 Task: Find a flat in Tarlac City, Philippines, for 3 guests from 12th to 15th August, with a price range of ₹12,000 to ₹16,000, 1 bedroom, and 1 bathroom.
Action: Mouse moved to (396, 82)
Screenshot: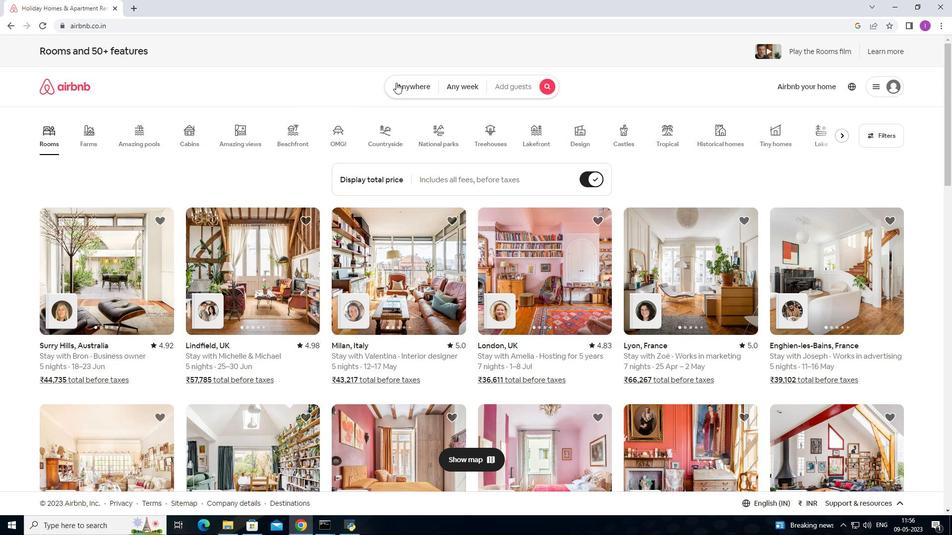 
Action: Mouse pressed left at (396, 82)
Screenshot: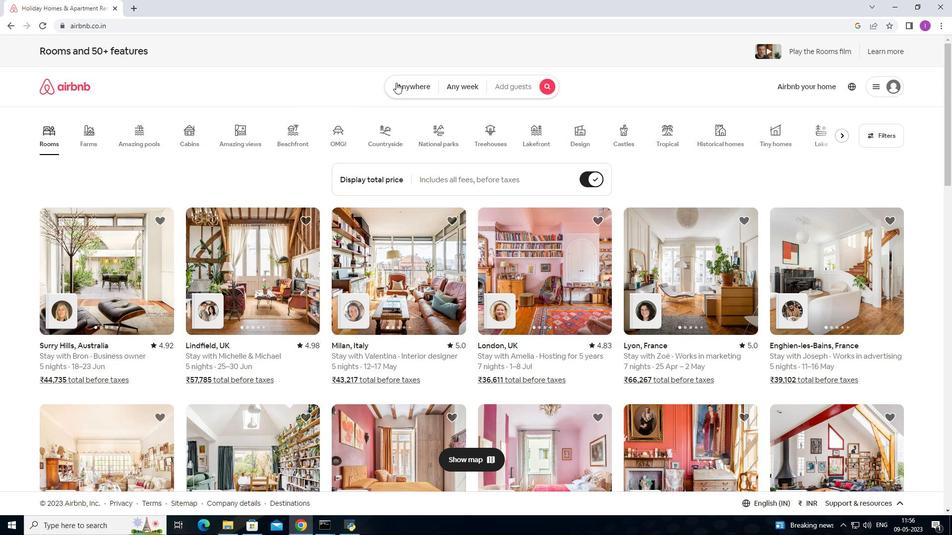 
Action: Mouse moved to (290, 124)
Screenshot: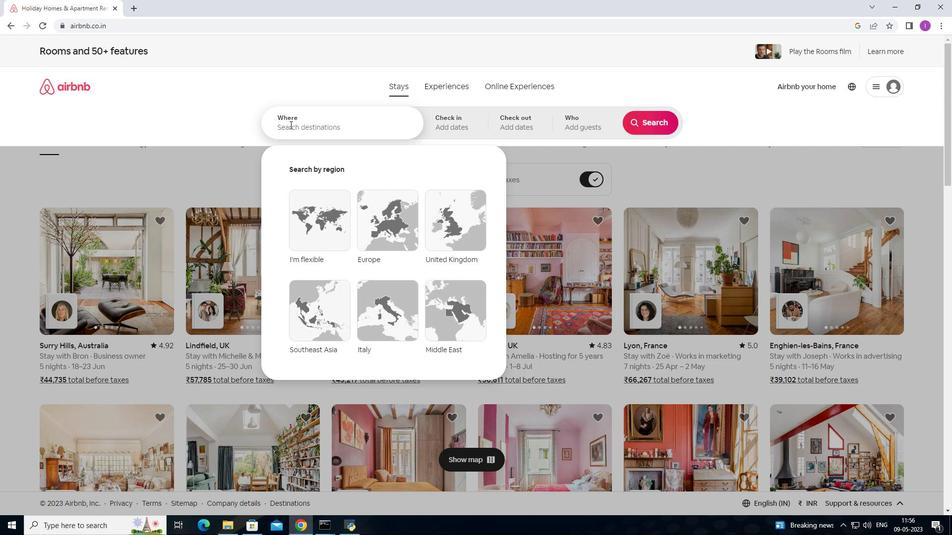 
Action: Mouse pressed left at (290, 124)
Screenshot: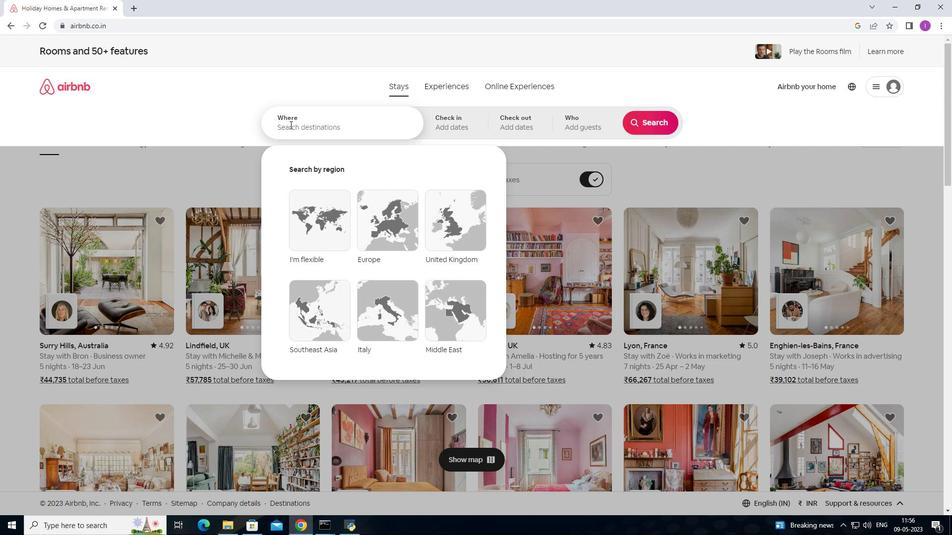 
Action: Mouse moved to (359, 131)
Screenshot: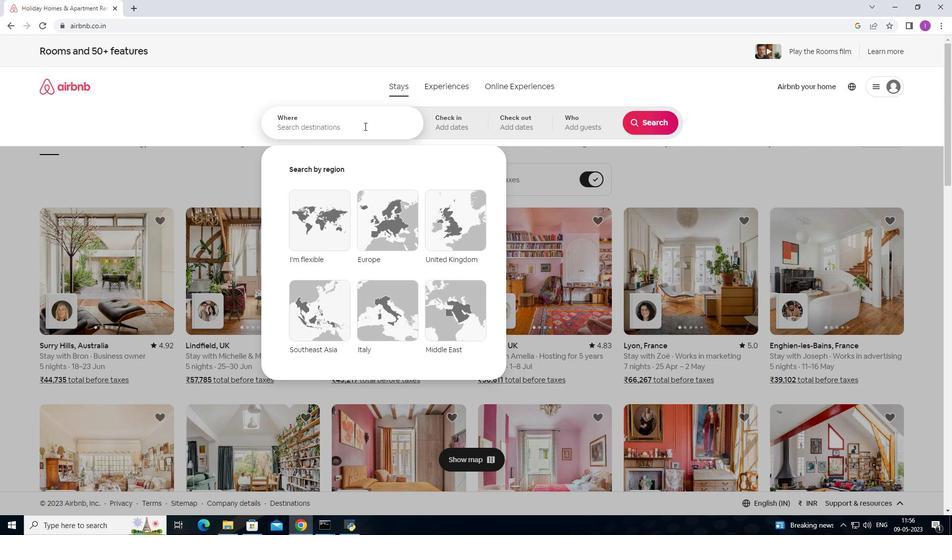 
Action: Key pressed <Key.shift><Key.shift>Tarlac,<Key.backspace><Key.space>city,<Key.shift><Key.shift><Key.shift><Key.shift><Key.shift><Key.shift><Key.shift><Key.shift><Key.shift><Key.shift><Key.shift><Key.shift><Key.shift><Key.shift><Key.shift><Key.shift><Key.shift><Key.shift><Key.shift><Key.shift><Key.shift><Key.shift><Key.shift>Philippines
Screenshot: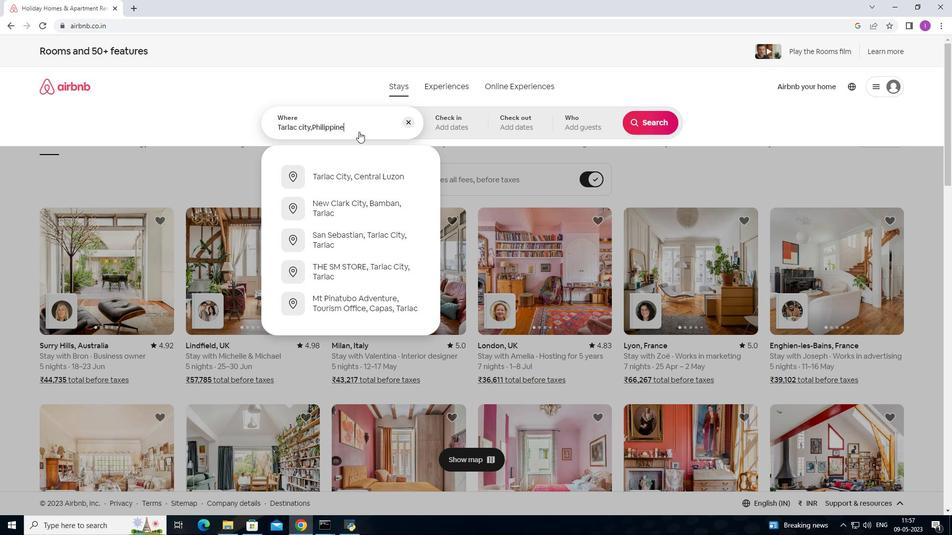 
Action: Mouse moved to (443, 125)
Screenshot: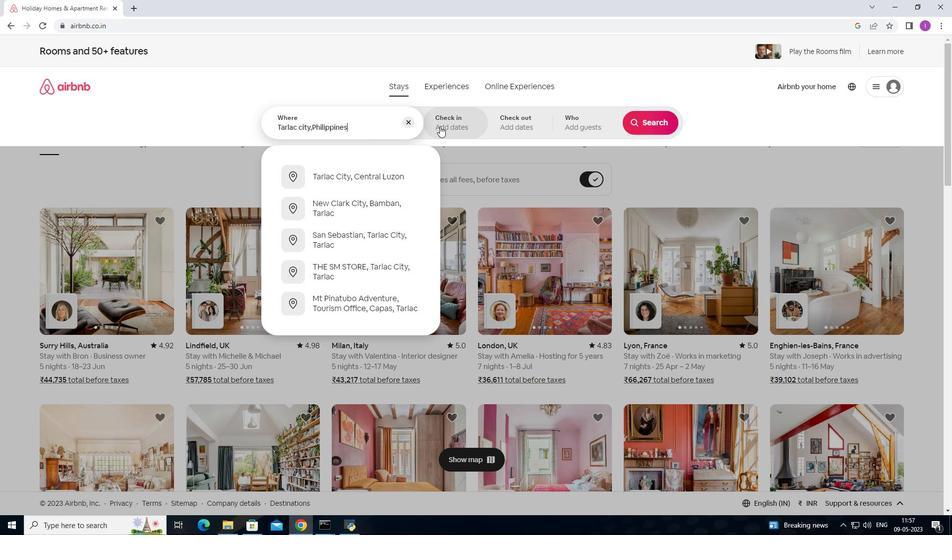 
Action: Mouse pressed left at (443, 125)
Screenshot: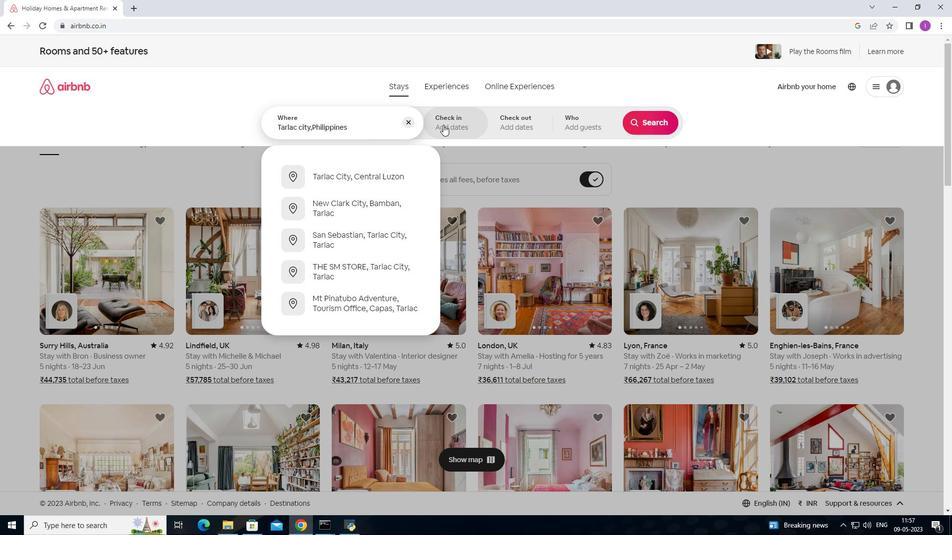 
Action: Mouse moved to (649, 203)
Screenshot: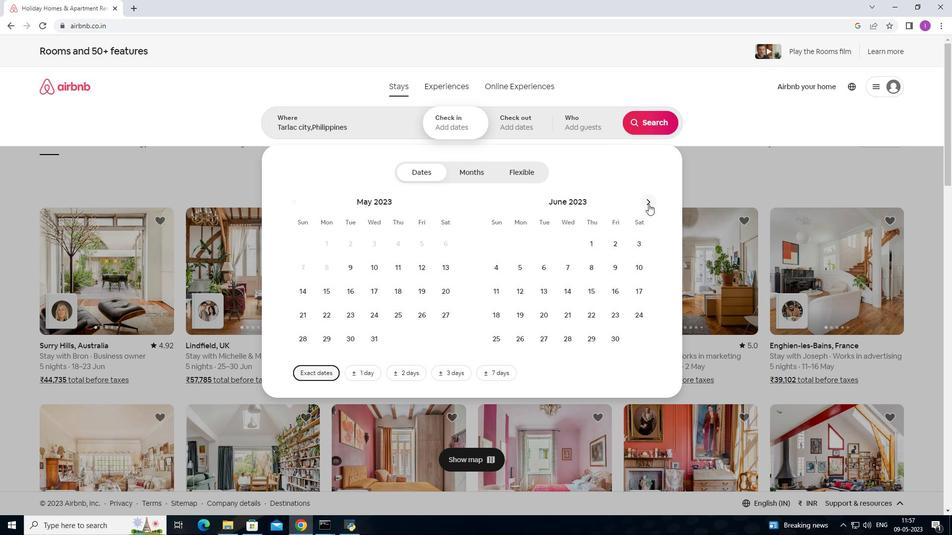 
Action: Mouse pressed left at (649, 203)
Screenshot: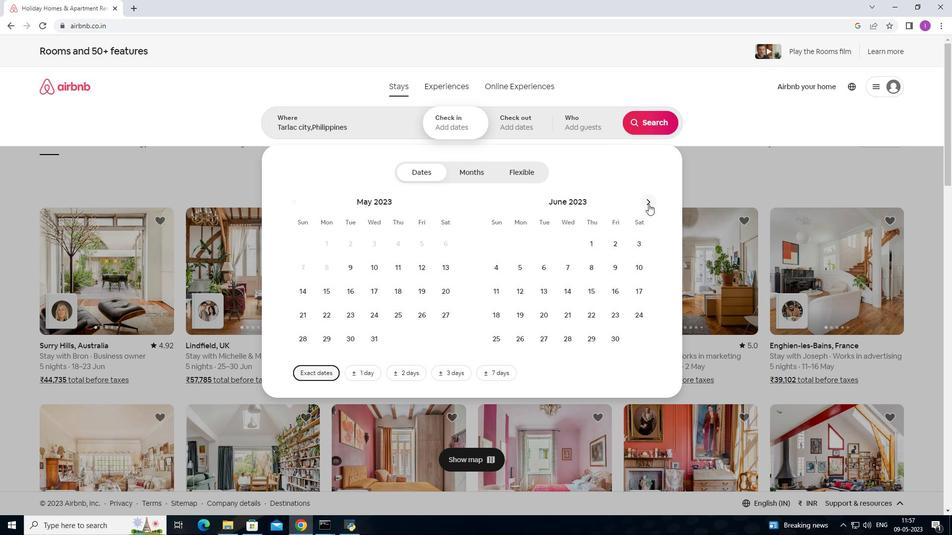 
Action: Mouse moved to (649, 202)
Screenshot: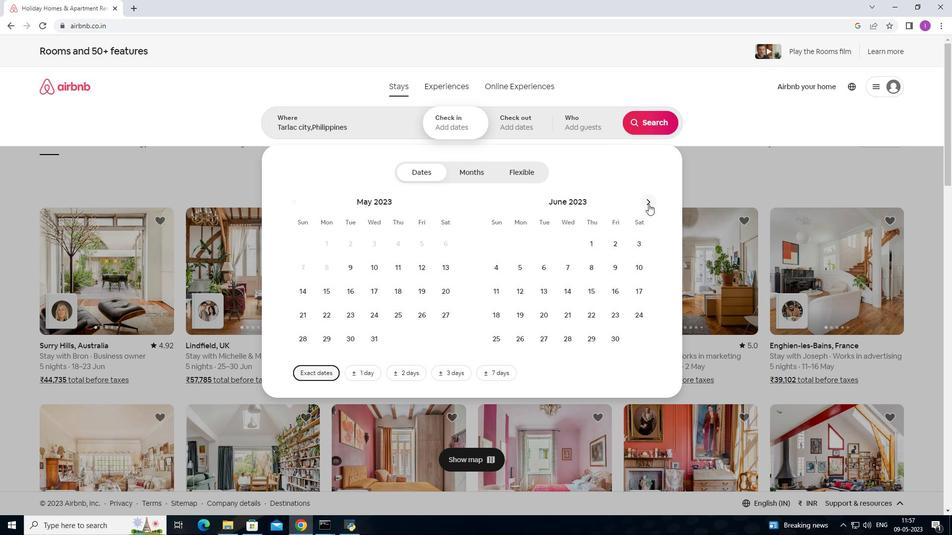 
Action: Mouse pressed left at (649, 202)
Screenshot: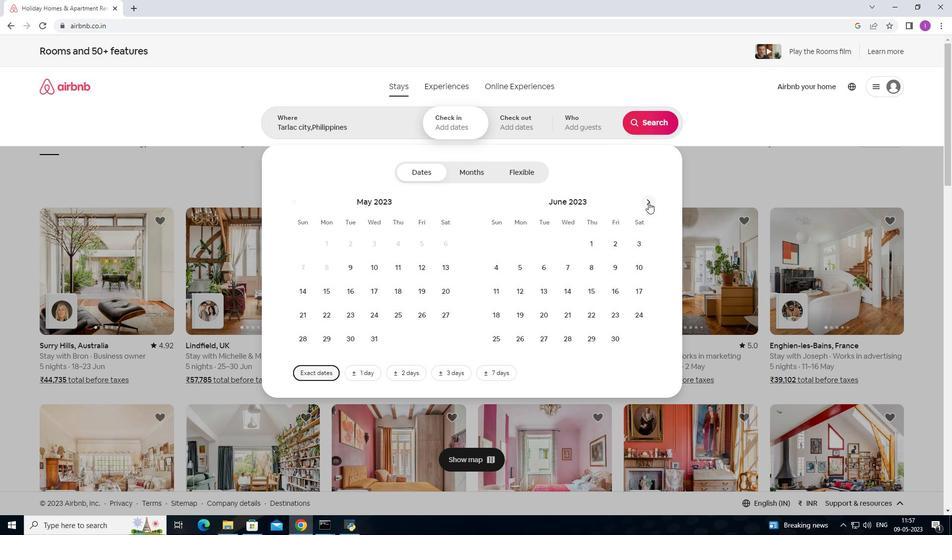 
Action: Mouse moved to (638, 264)
Screenshot: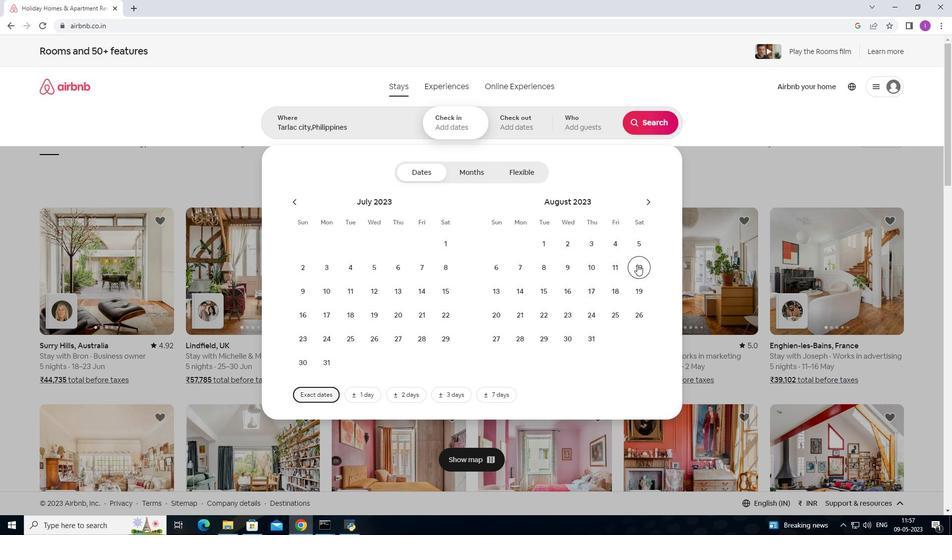 
Action: Mouse pressed left at (638, 264)
Screenshot: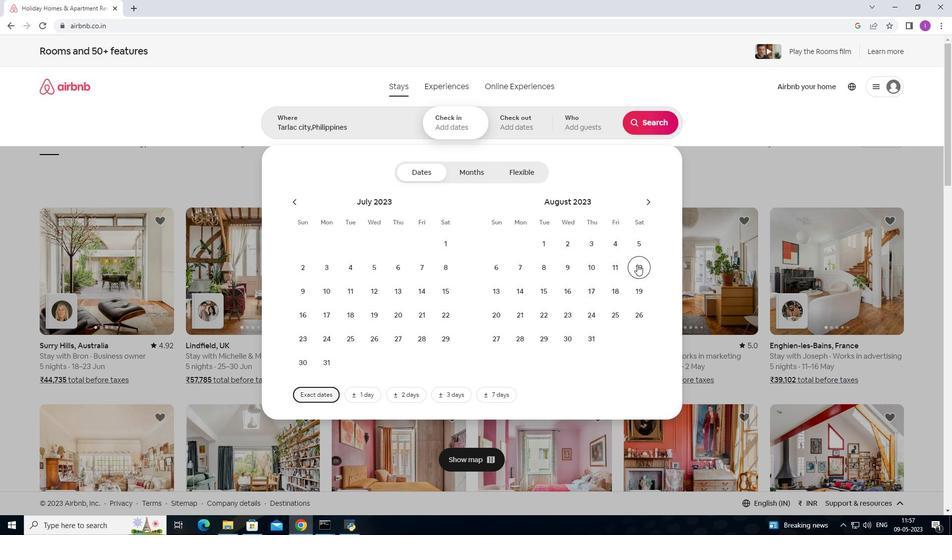 
Action: Mouse moved to (551, 293)
Screenshot: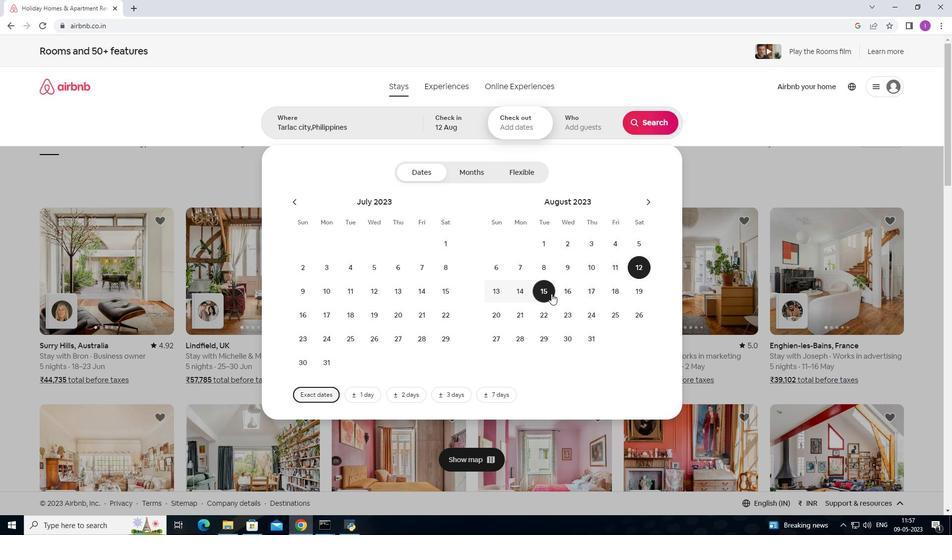 
Action: Mouse pressed left at (551, 293)
Screenshot: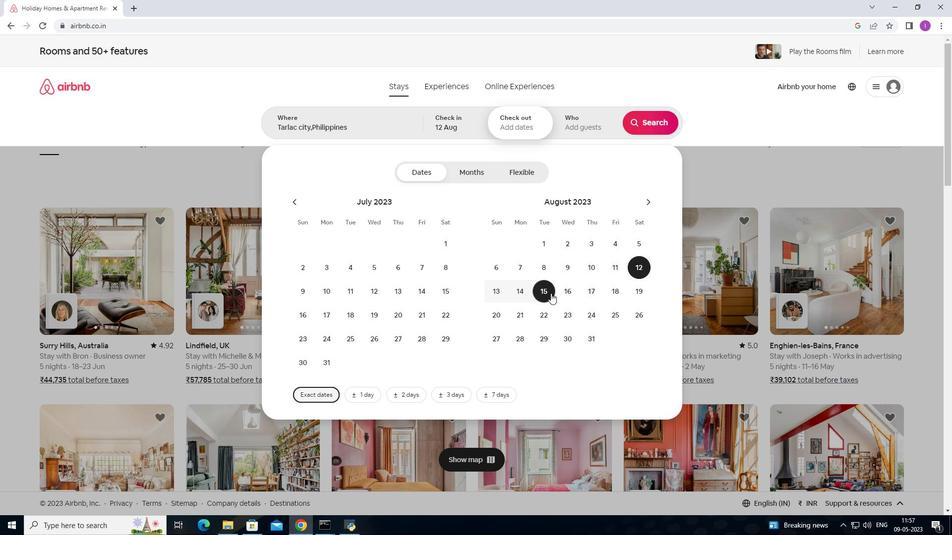 
Action: Mouse moved to (584, 130)
Screenshot: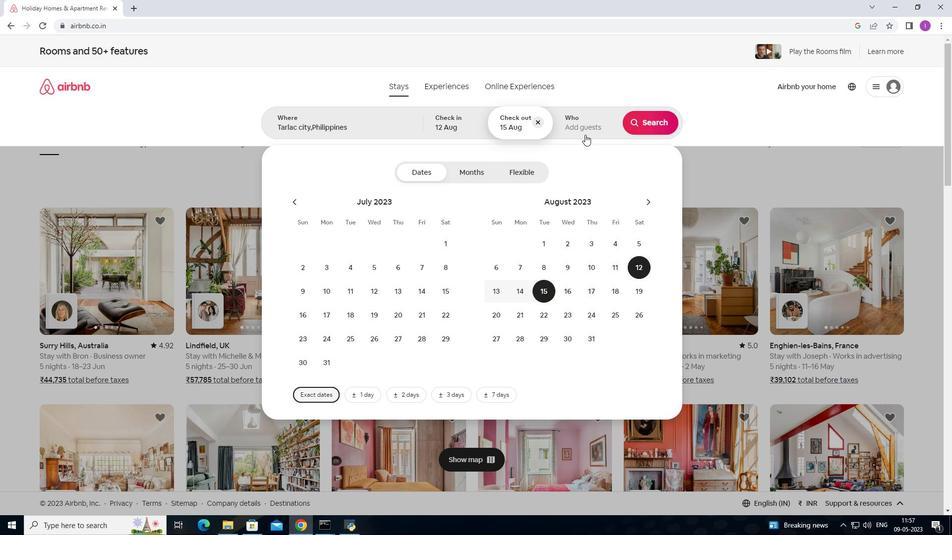 
Action: Mouse pressed left at (584, 130)
Screenshot: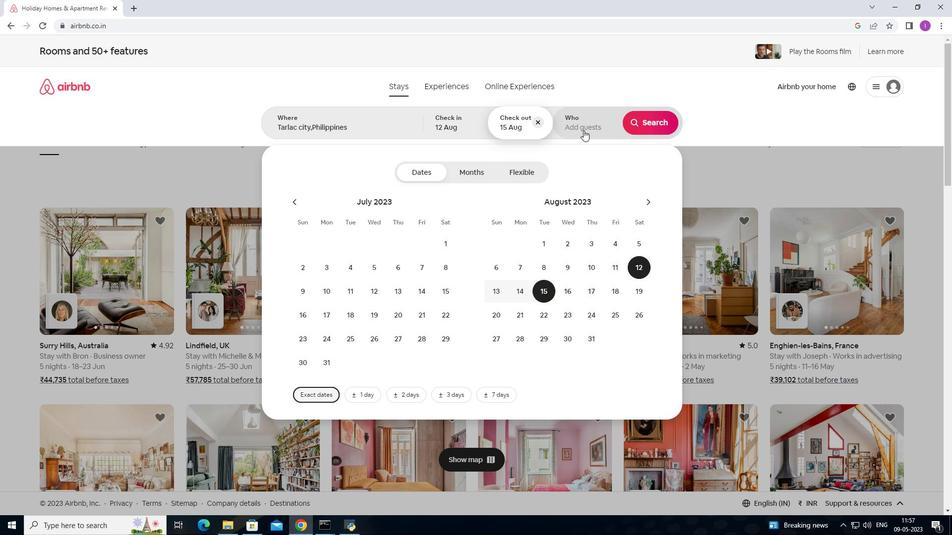 
Action: Mouse moved to (655, 177)
Screenshot: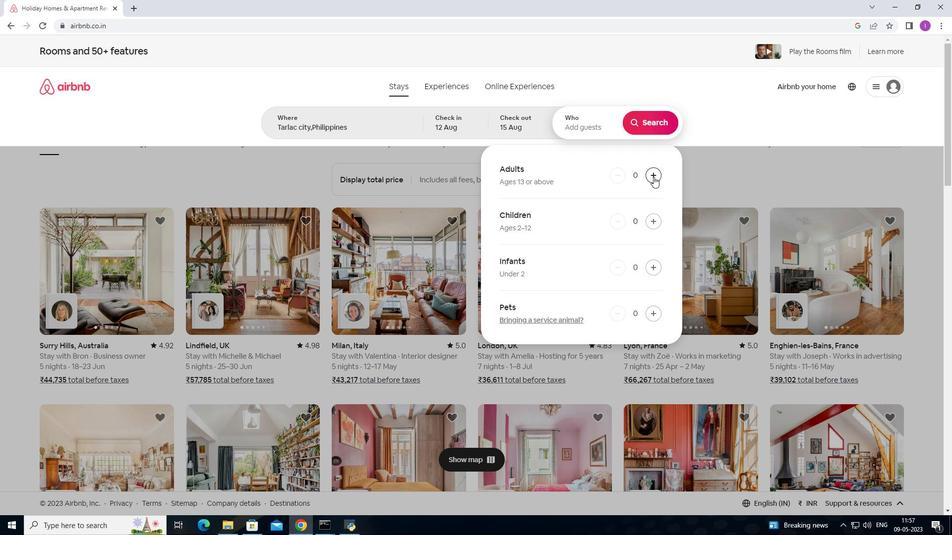 
Action: Mouse pressed left at (655, 177)
Screenshot: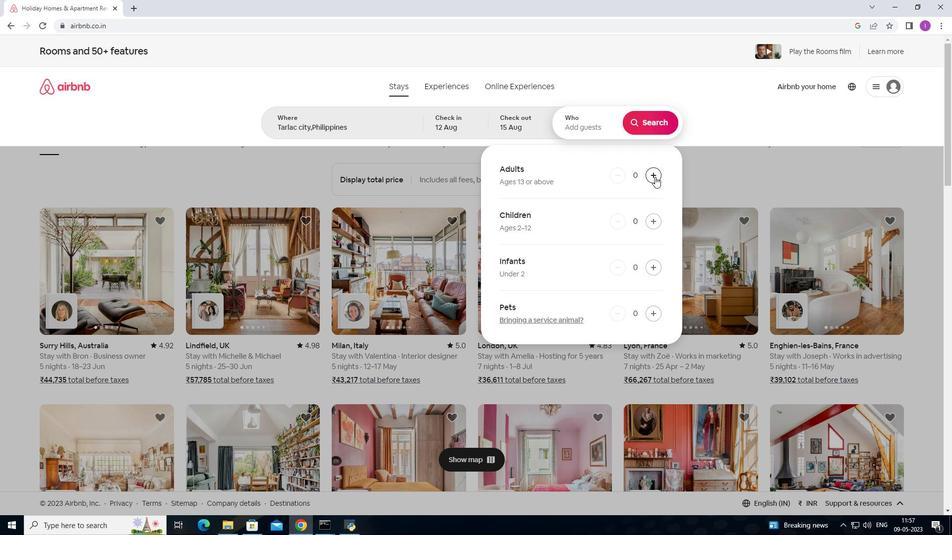 
Action: Mouse pressed left at (655, 177)
Screenshot: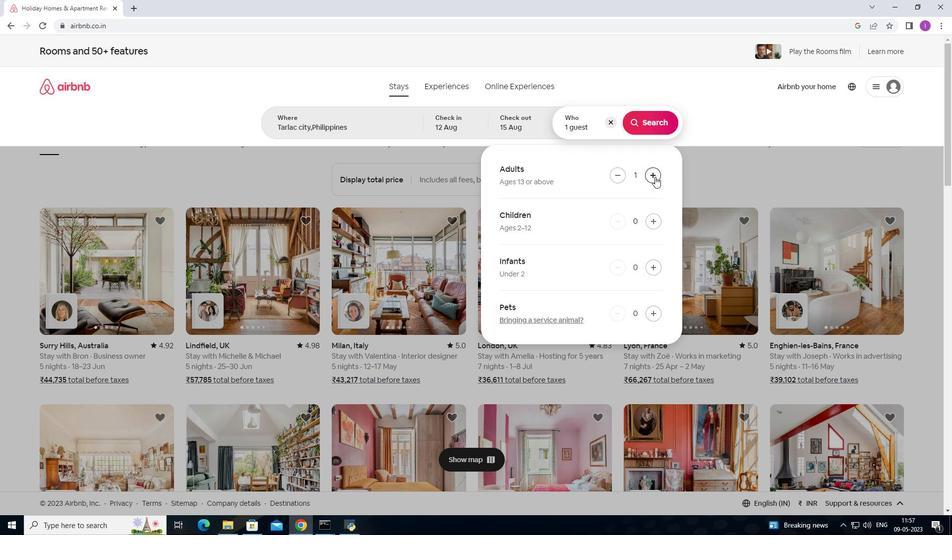 
Action: Mouse pressed left at (655, 177)
Screenshot: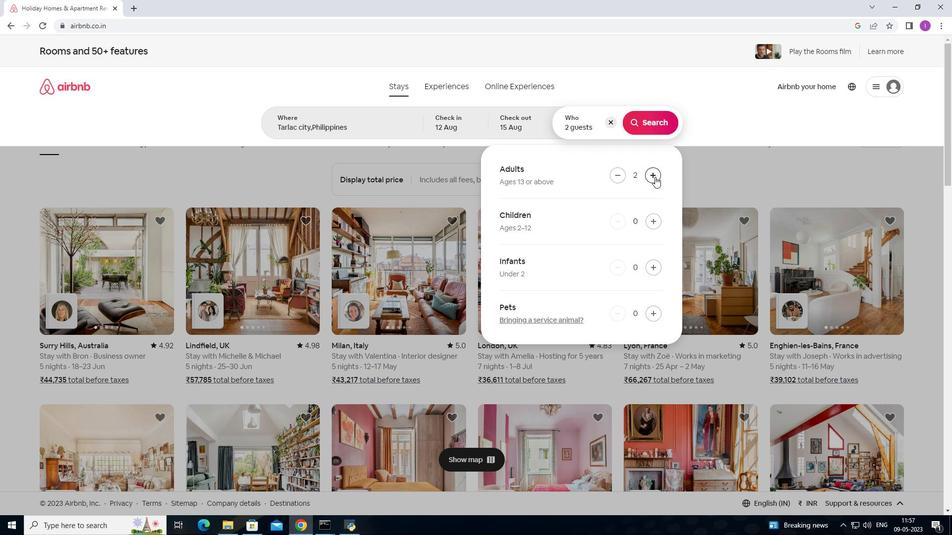 
Action: Mouse moved to (651, 126)
Screenshot: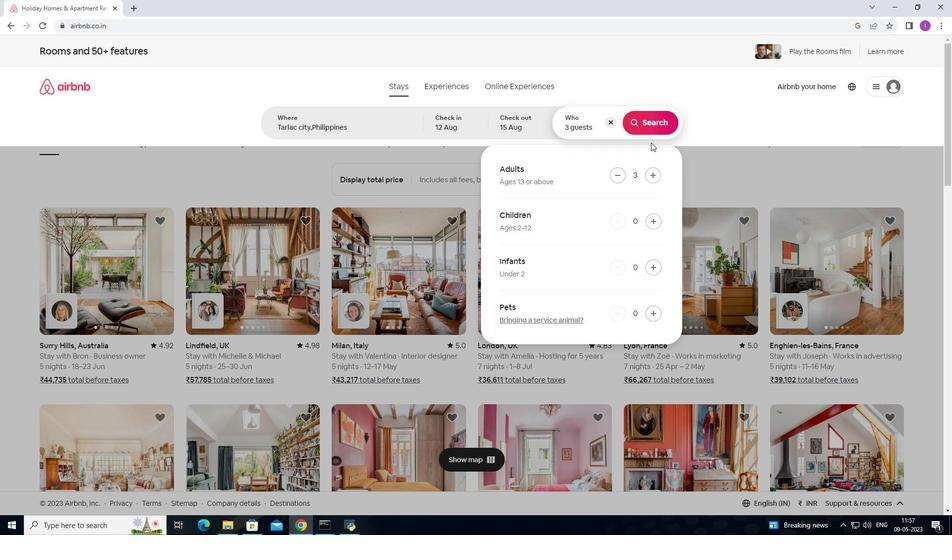 
Action: Mouse pressed left at (651, 126)
Screenshot: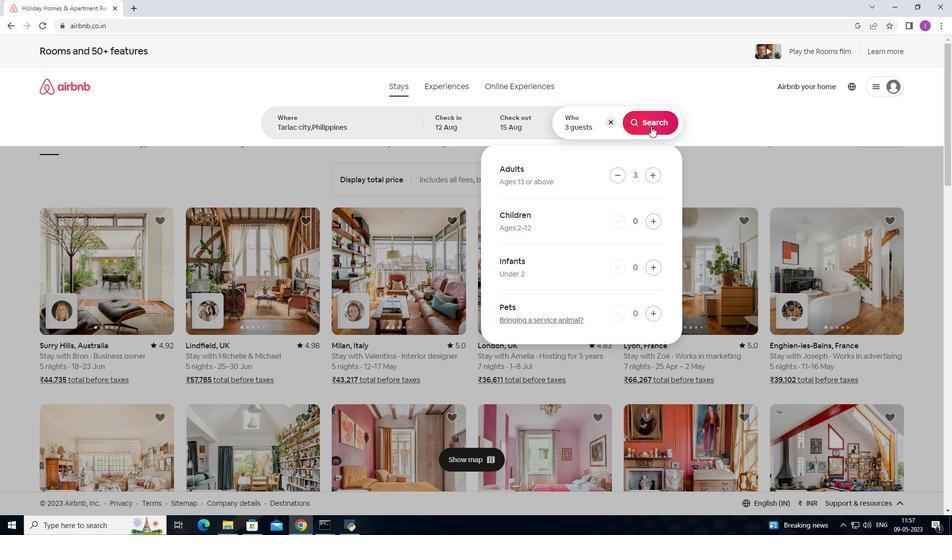 
Action: Mouse moved to (928, 96)
Screenshot: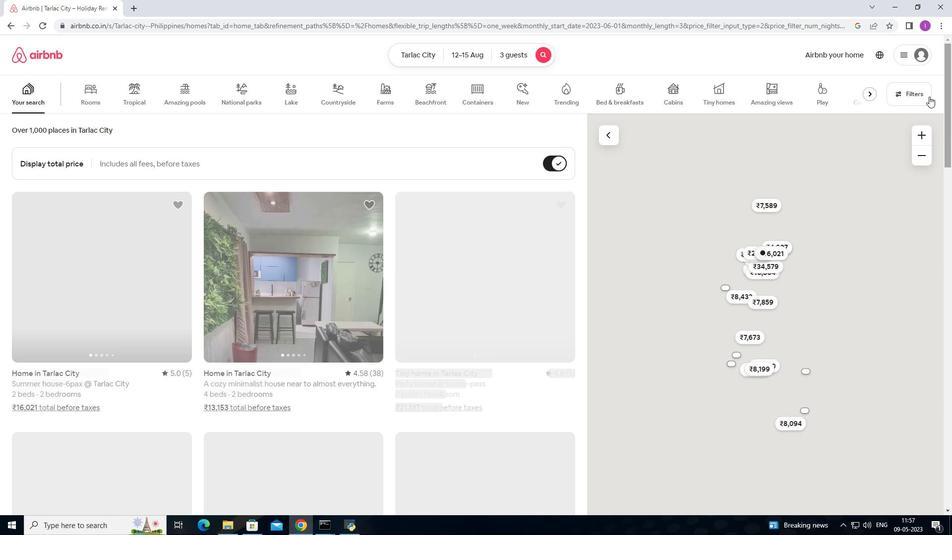 
Action: Mouse pressed left at (928, 96)
Screenshot: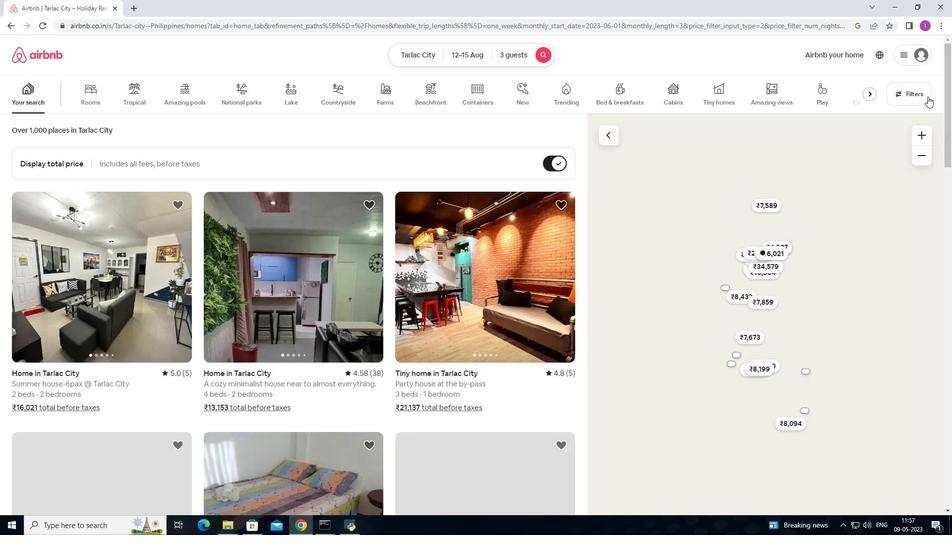 
Action: Mouse moved to (346, 336)
Screenshot: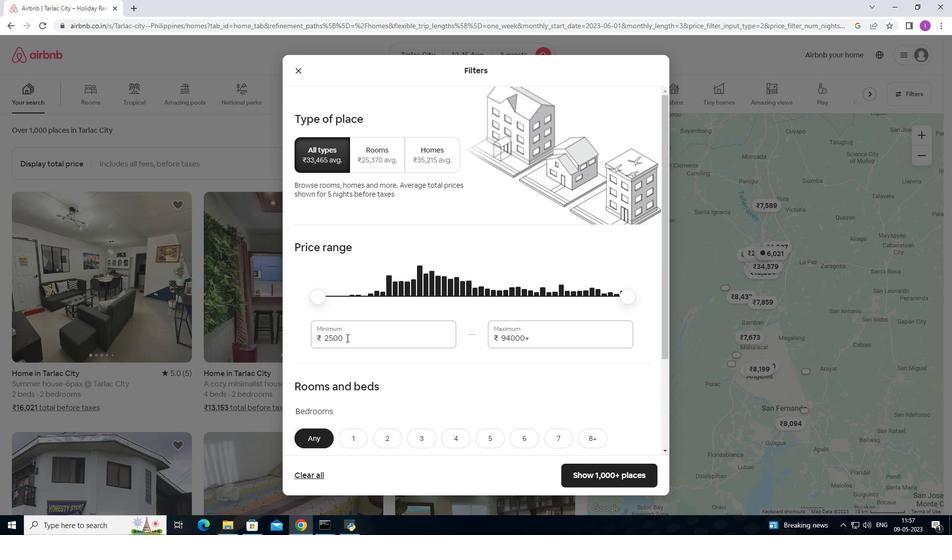 
Action: Mouse pressed left at (346, 336)
Screenshot: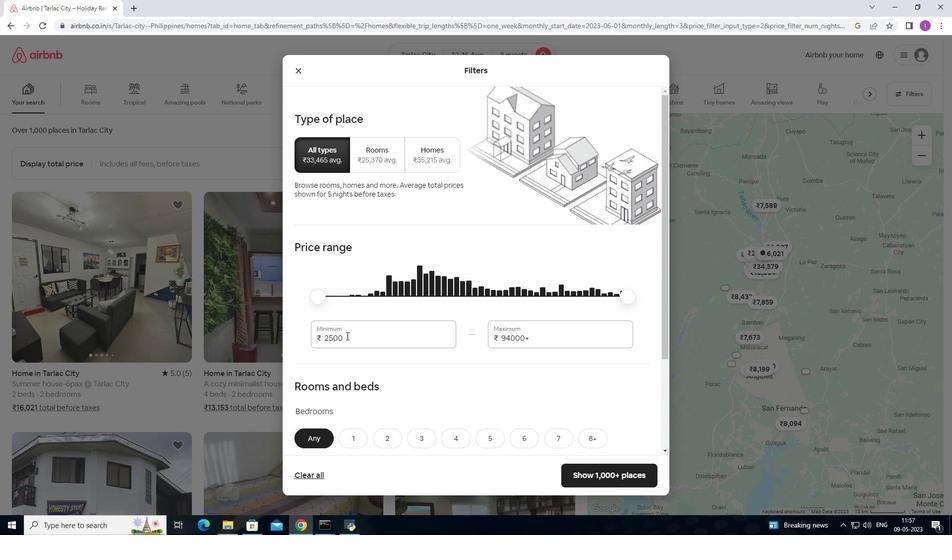 
Action: Mouse moved to (311, 349)
Screenshot: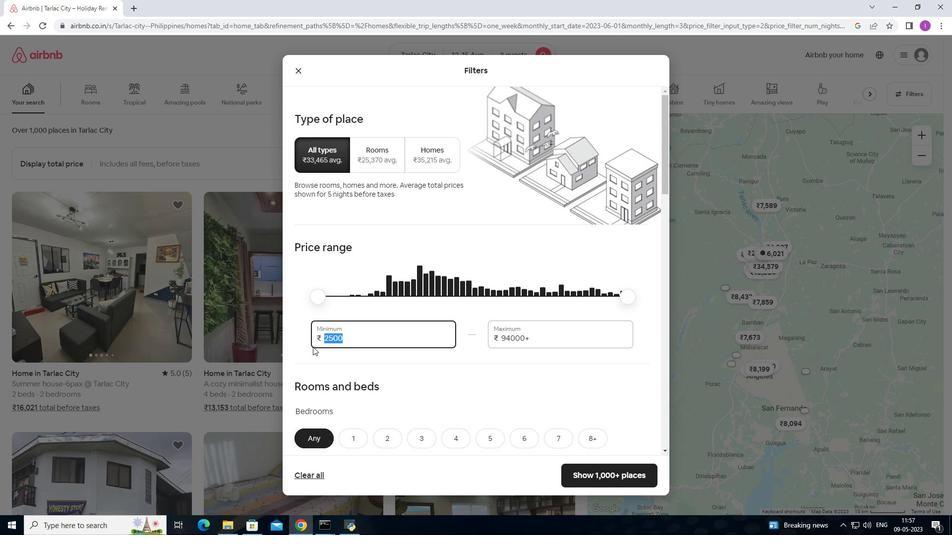
Action: Key pressed 120
Screenshot: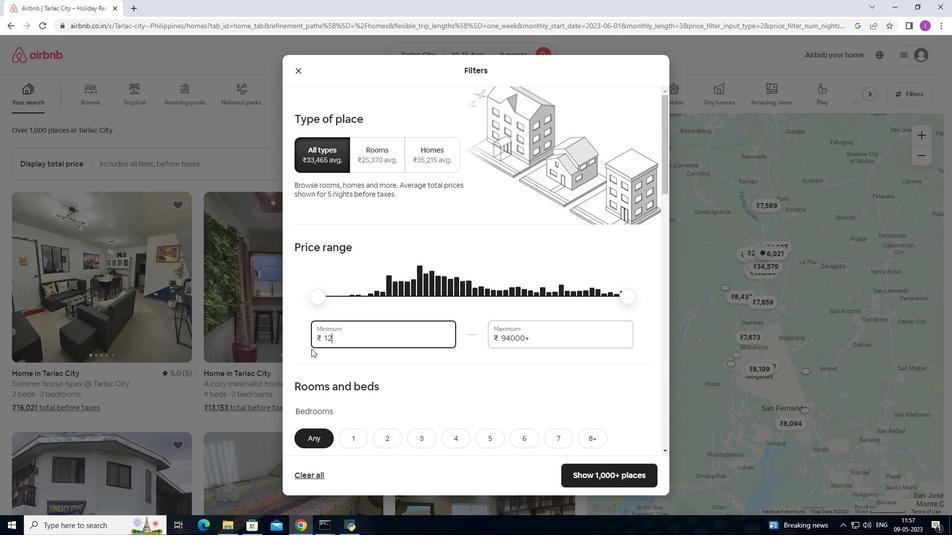 
Action: Mouse moved to (311, 349)
Screenshot: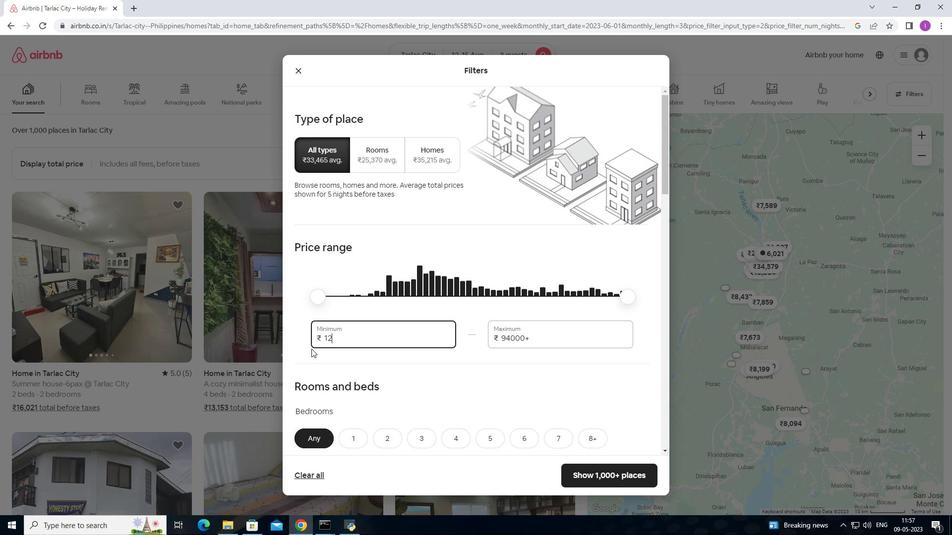 
Action: Key pressed 00
Screenshot: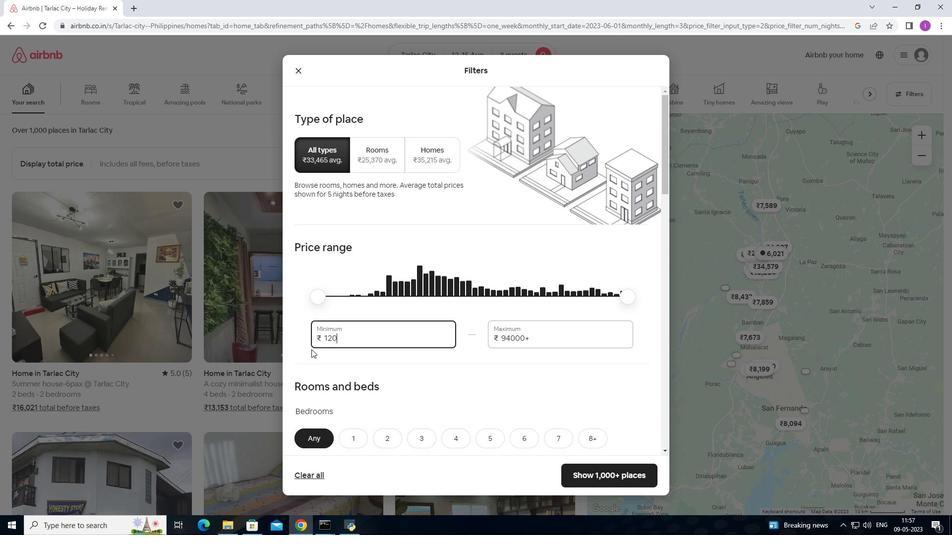 
Action: Mouse moved to (551, 333)
Screenshot: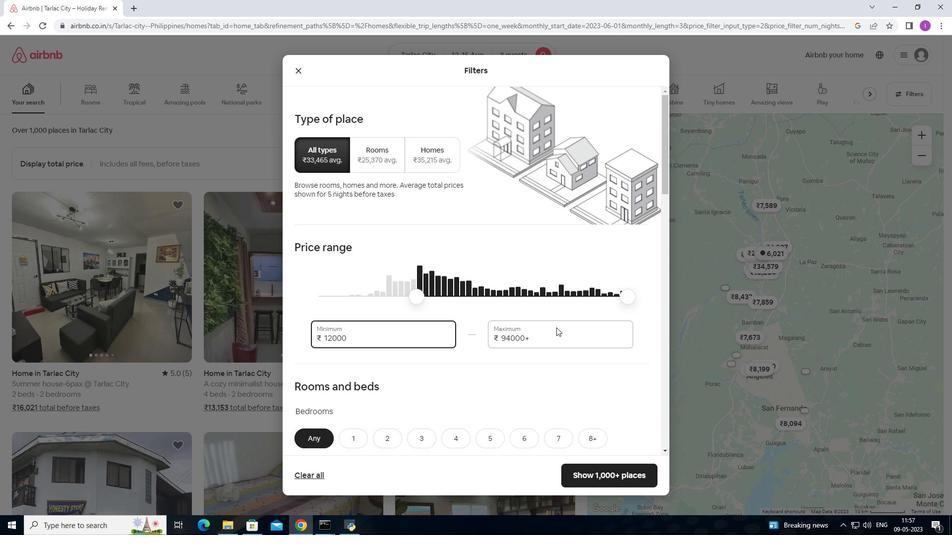 
Action: Mouse pressed left at (551, 333)
Screenshot: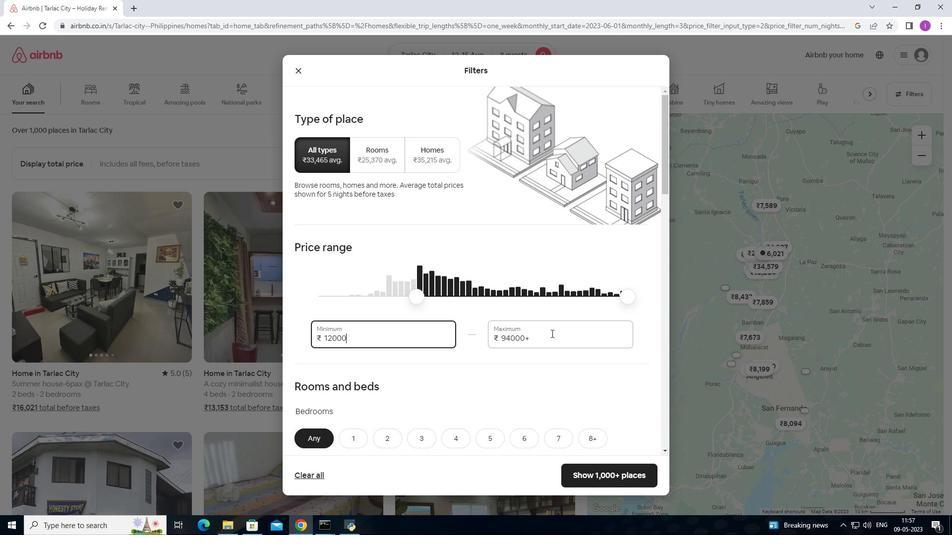 
Action: Mouse moved to (490, 341)
Screenshot: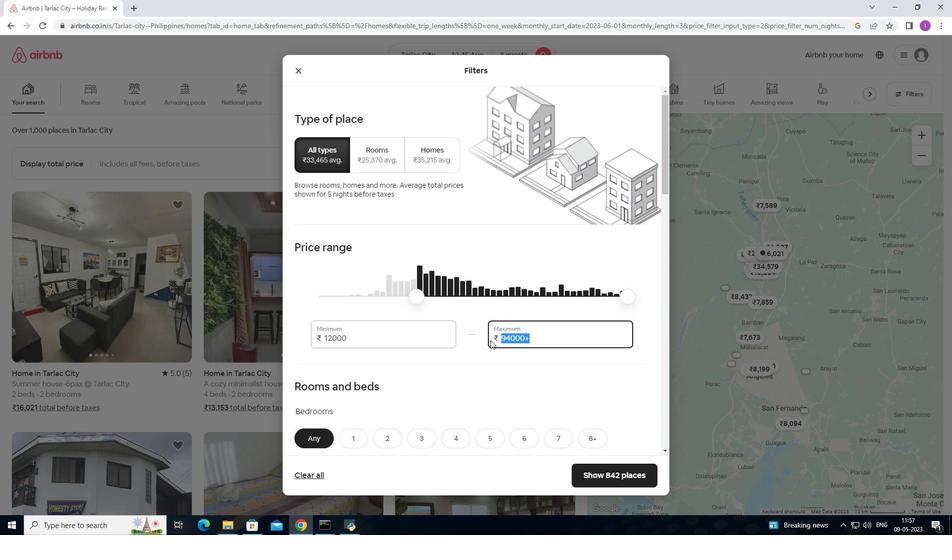 
Action: Key pressed 1
Screenshot: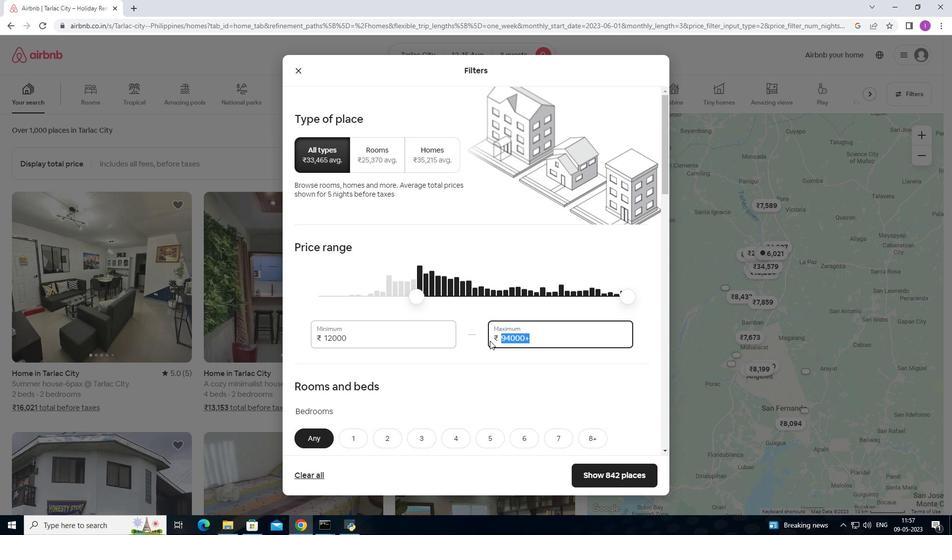 
Action: Mouse moved to (490, 341)
Screenshot: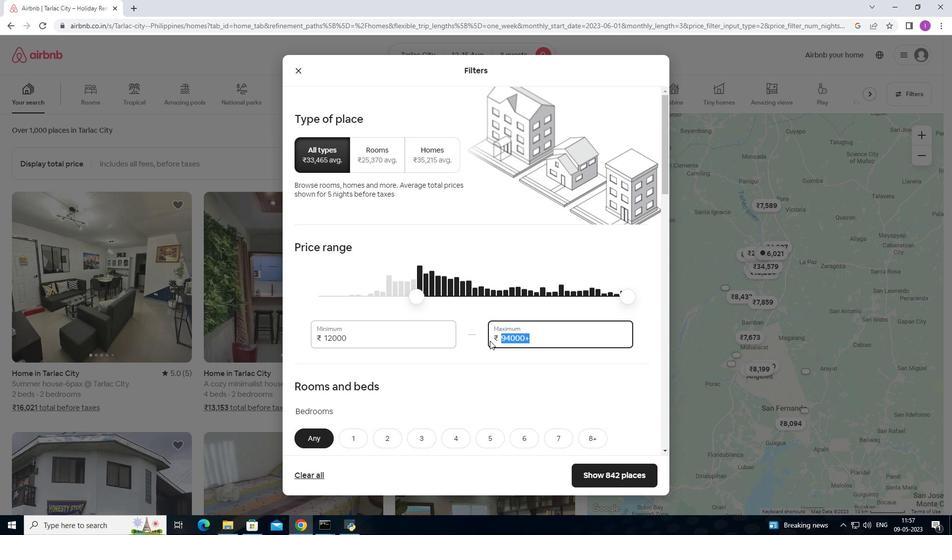 
Action: Key pressed 6
Screenshot: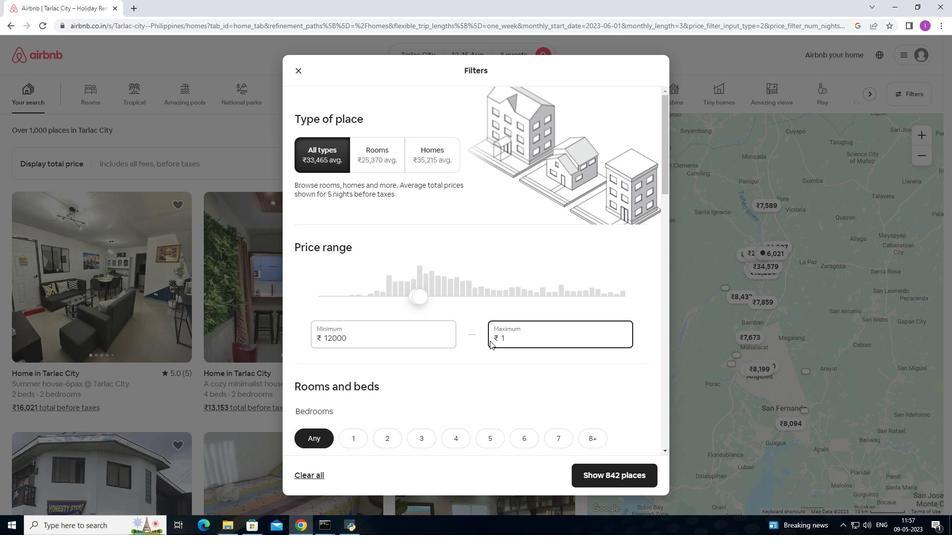 
Action: Mouse moved to (489, 340)
Screenshot: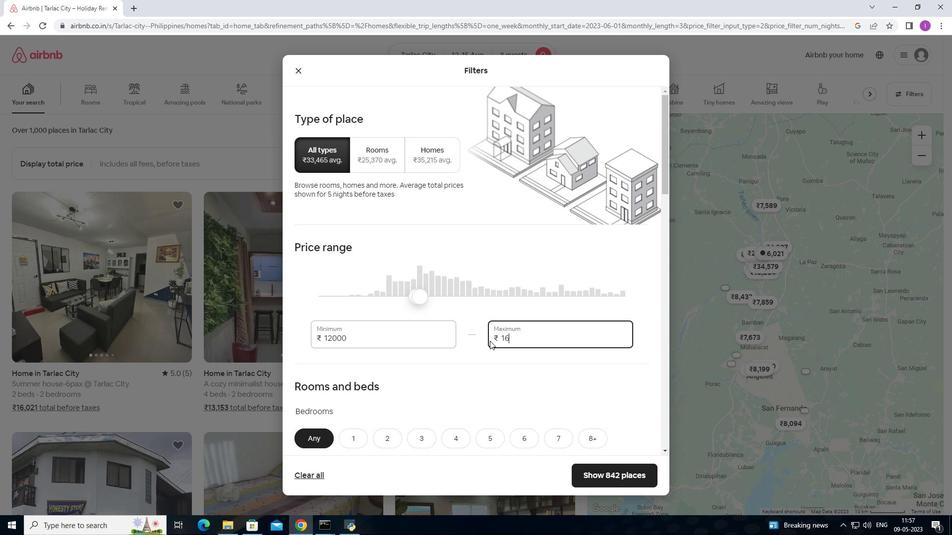 
Action: Key pressed 000
Screenshot: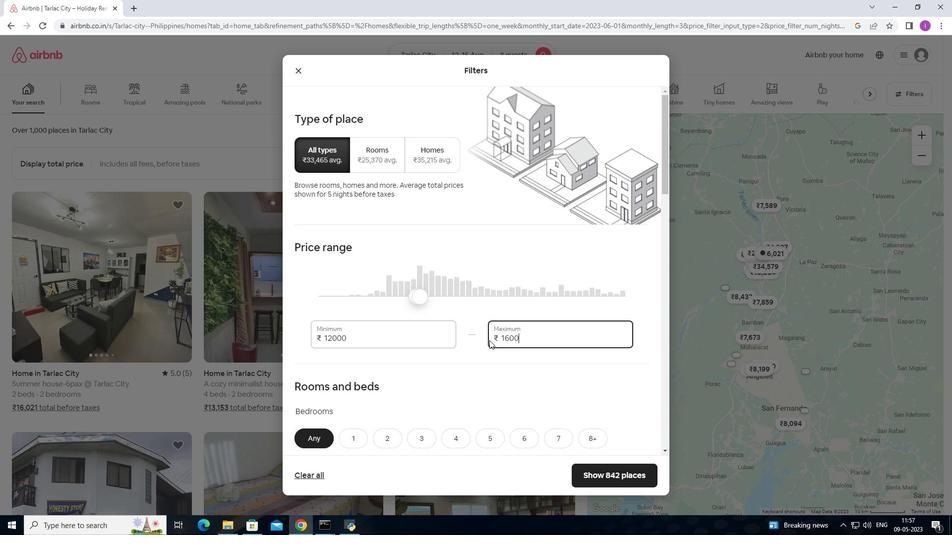 
Action: Mouse moved to (489, 338)
Screenshot: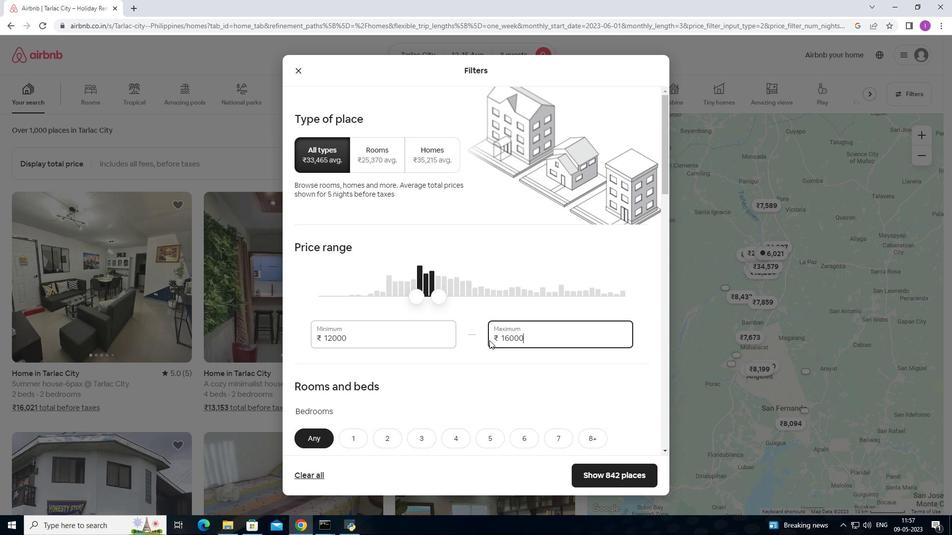
Action: Mouse scrolled (489, 337) with delta (0, 0)
Screenshot: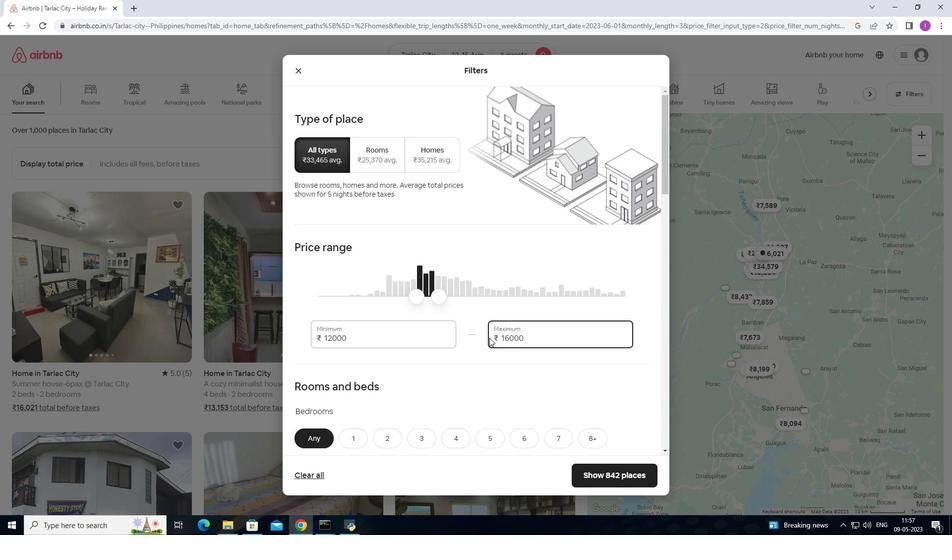 
Action: Mouse scrolled (489, 337) with delta (0, 0)
Screenshot: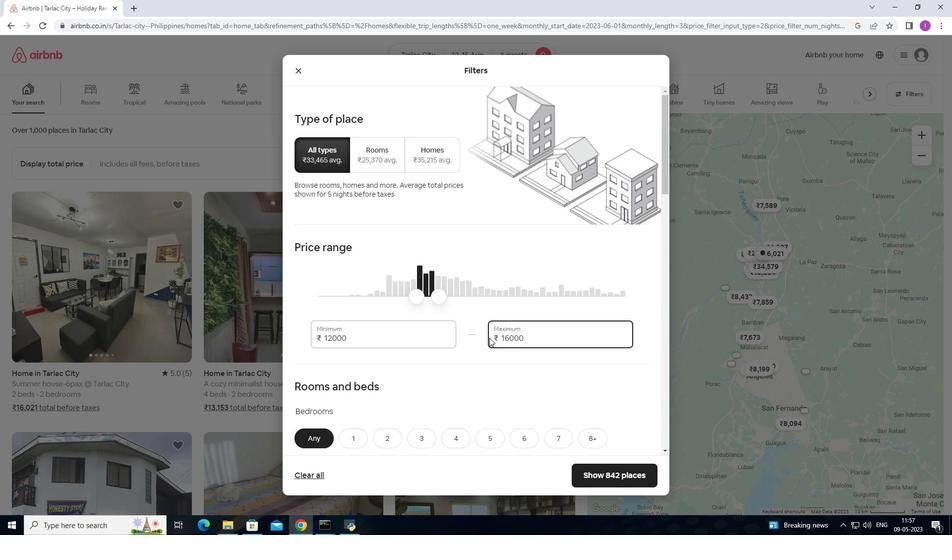 
Action: Mouse scrolled (489, 337) with delta (0, 0)
Screenshot: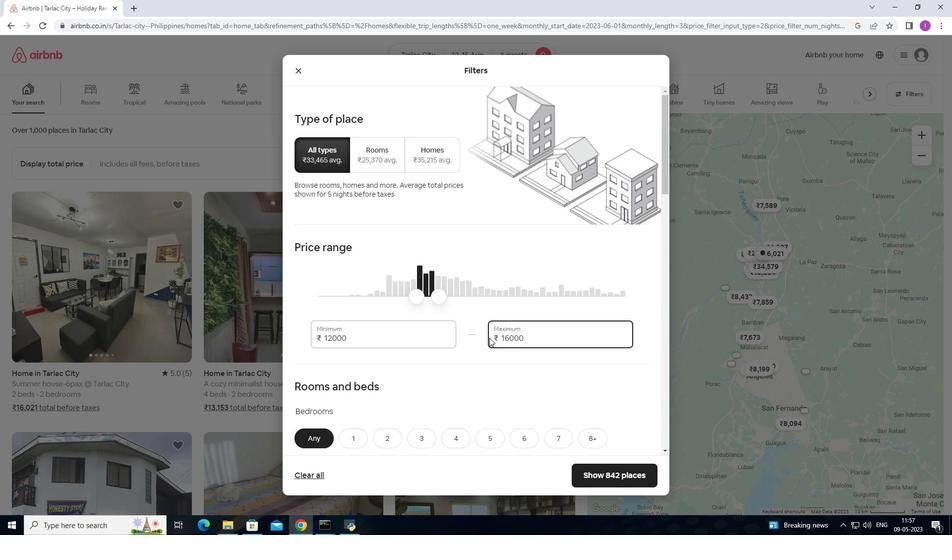 
Action: Mouse moved to (491, 330)
Screenshot: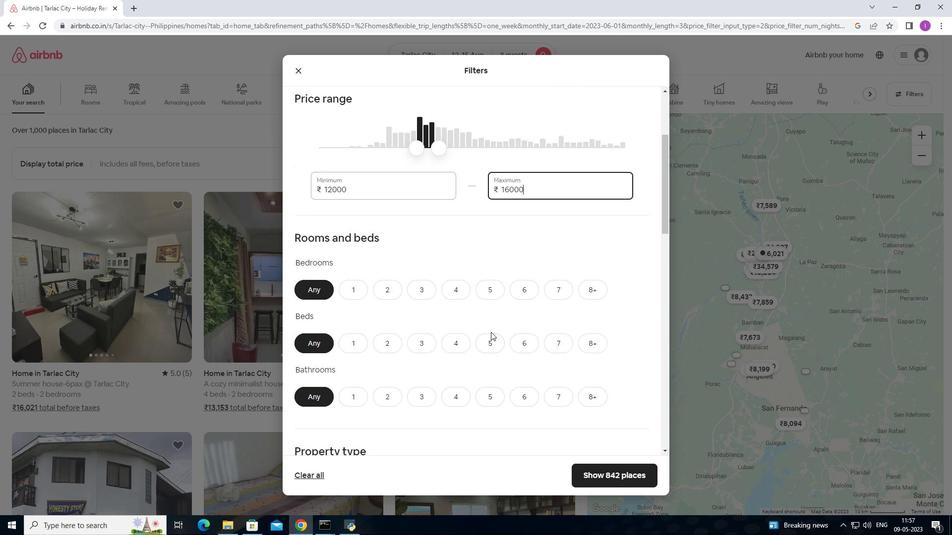 
Action: Mouse scrolled (491, 330) with delta (0, 0)
Screenshot: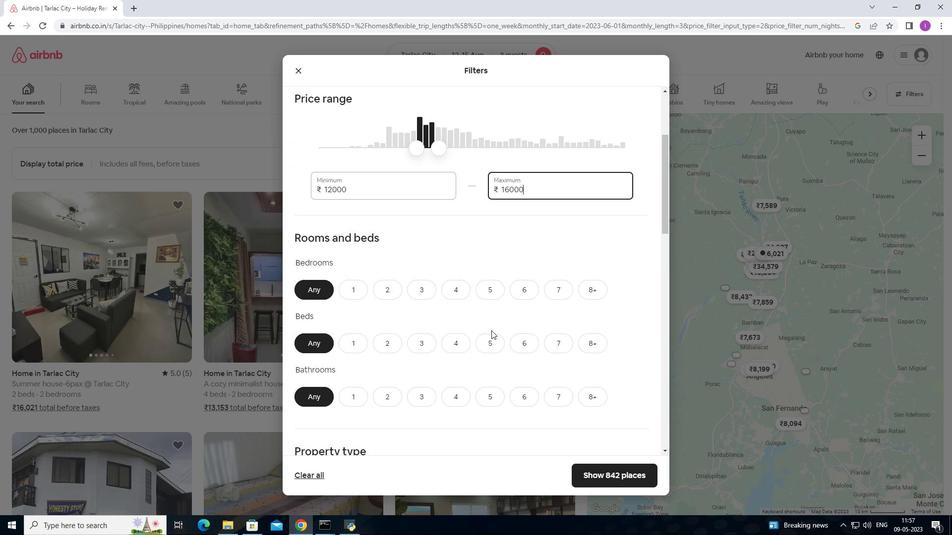 
Action: Mouse moved to (346, 248)
Screenshot: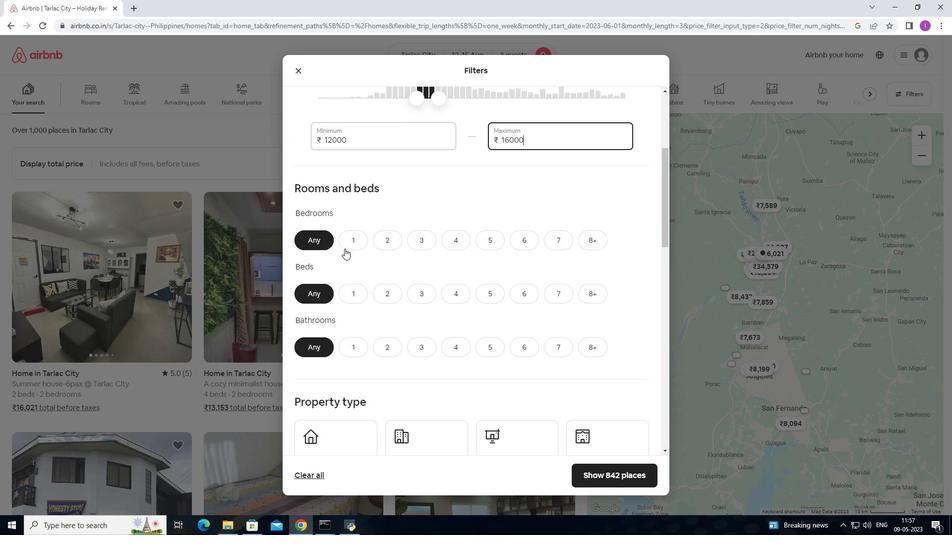 
Action: Mouse scrolled (346, 247) with delta (0, 0)
Screenshot: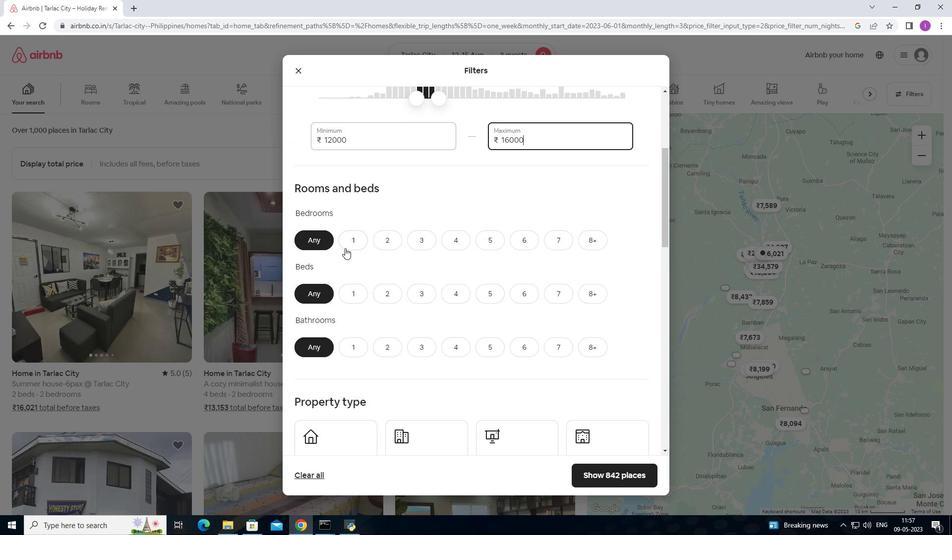 
Action: Mouse moved to (393, 196)
Screenshot: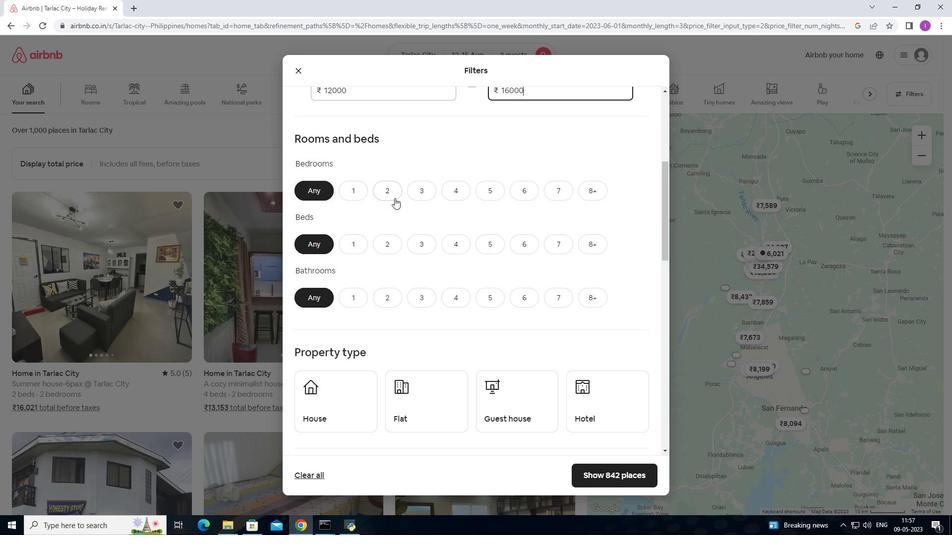 
Action: Mouse pressed left at (393, 196)
Screenshot: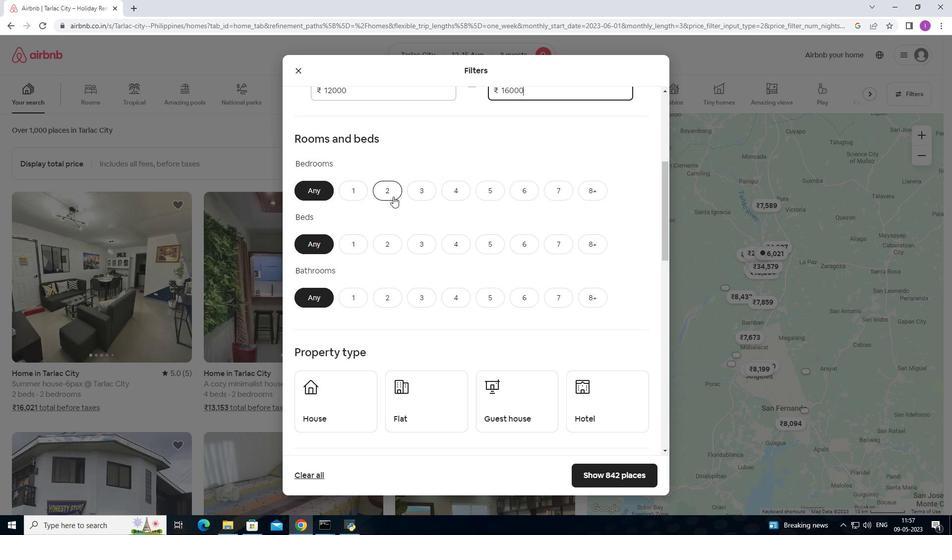 
Action: Mouse moved to (419, 240)
Screenshot: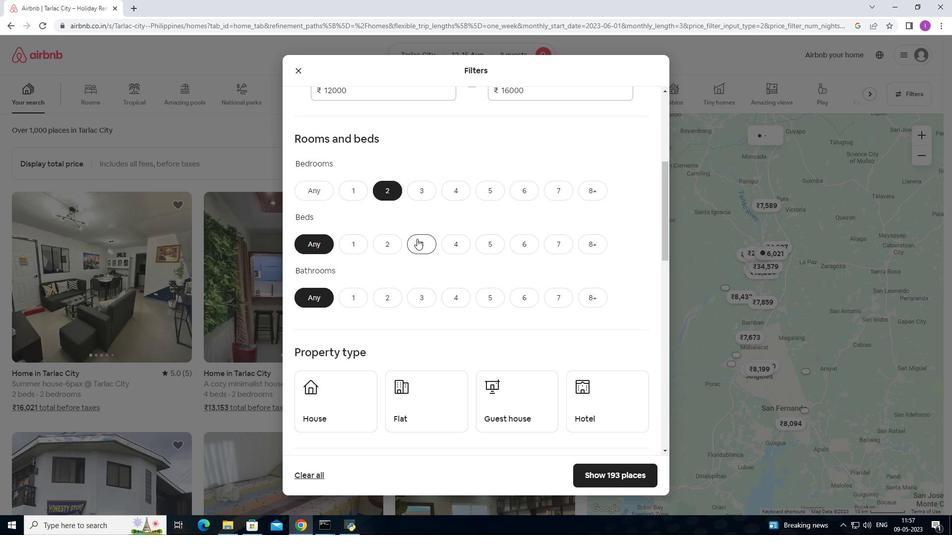 
Action: Mouse pressed left at (419, 240)
Screenshot: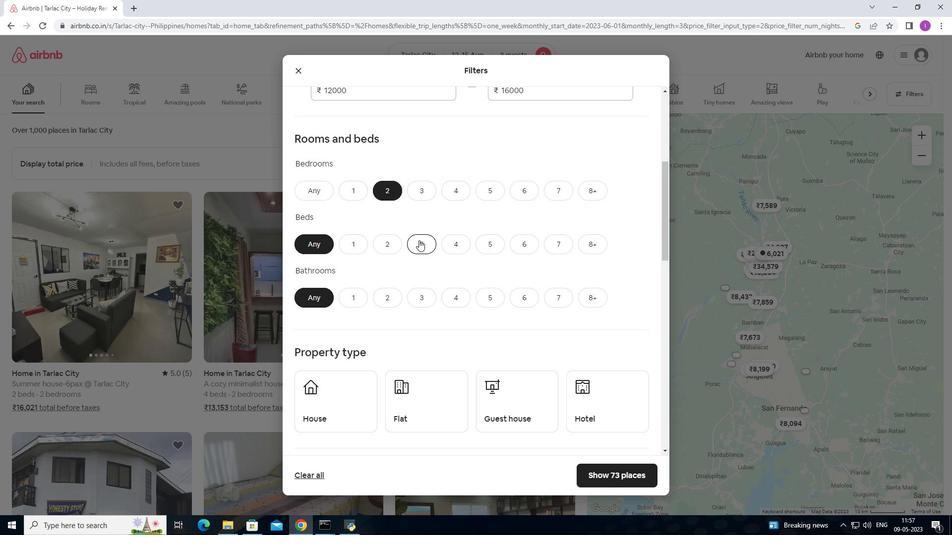 
Action: Mouse moved to (366, 288)
Screenshot: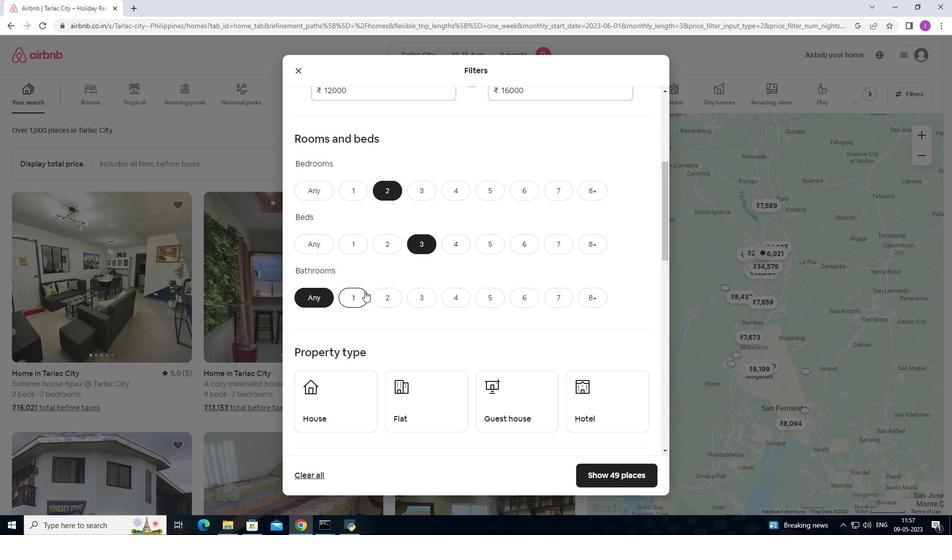 
Action: Mouse scrolled (366, 288) with delta (0, 0)
Screenshot: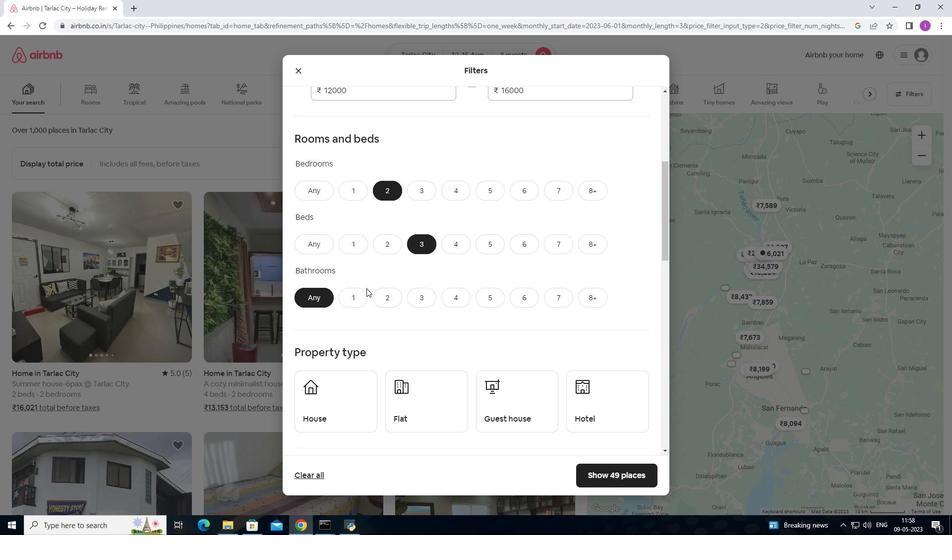
Action: Mouse moved to (349, 244)
Screenshot: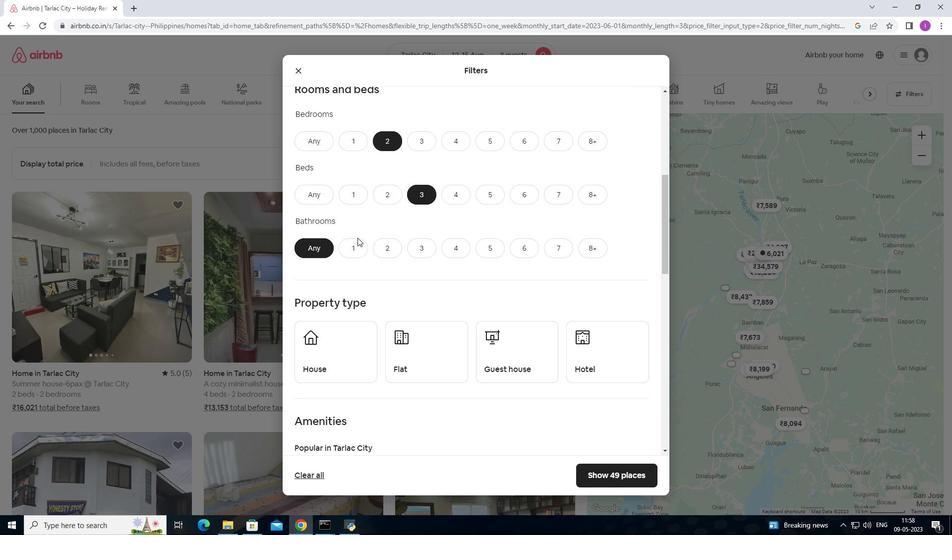 
Action: Mouse pressed left at (349, 244)
Screenshot: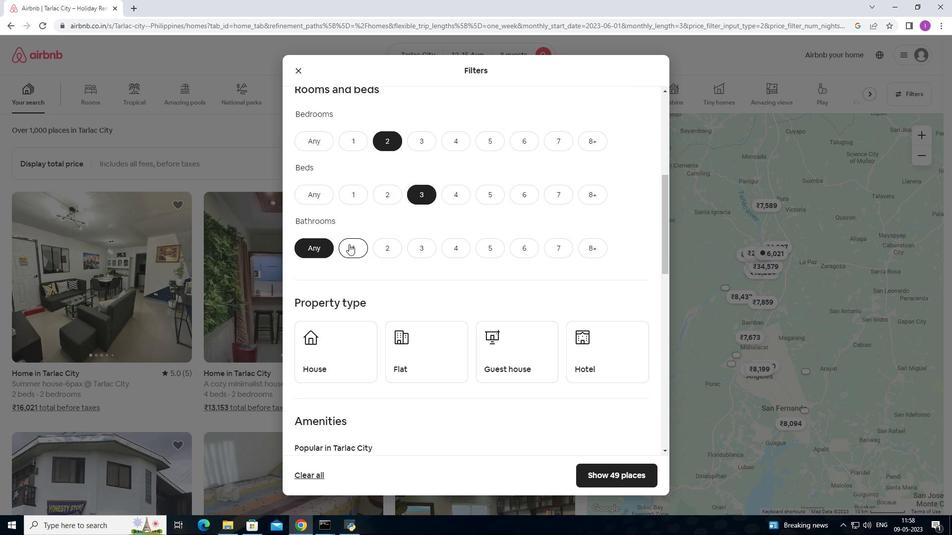 
Action: Mouse moved to (397, 240)
Screenshot: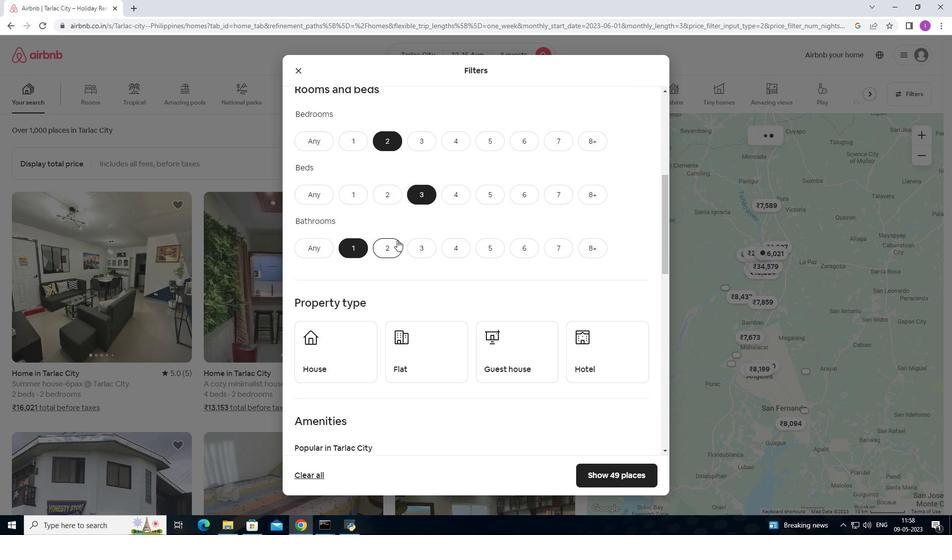 
Action: Mouse scrolled (397, 240) with delta (0, 0)
Screenshot: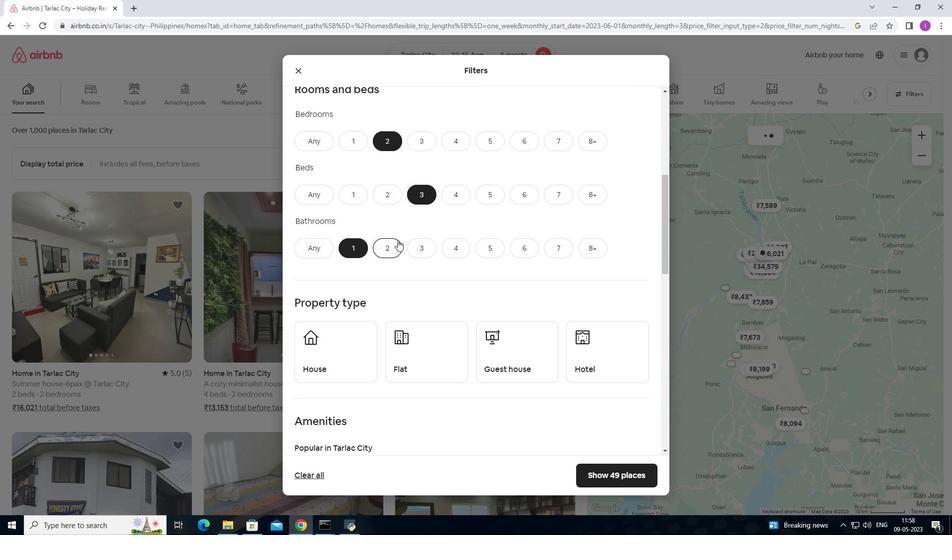 
Action: Mouse scrolled (397, 240) with delta (0, 0)
Screenshot: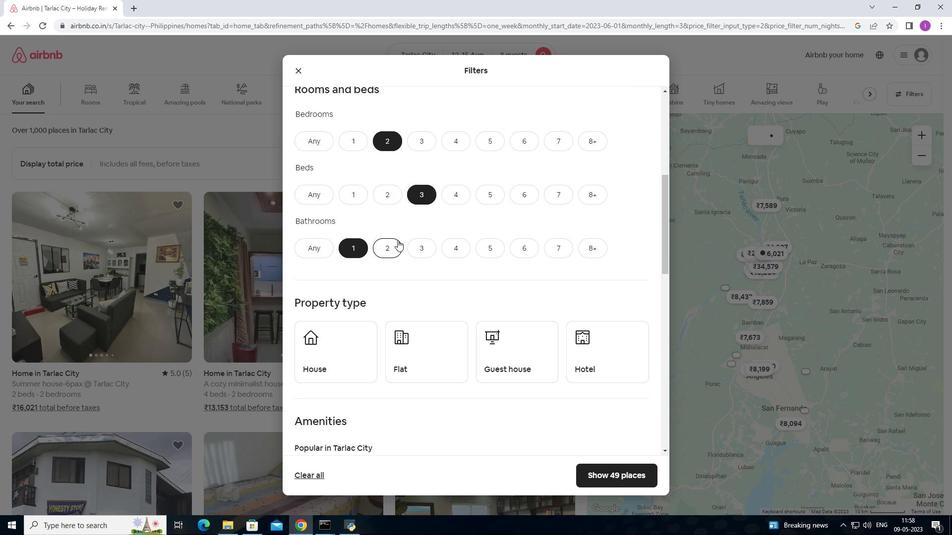 
Action: Mouse moved to (400, 239)
Screenshot: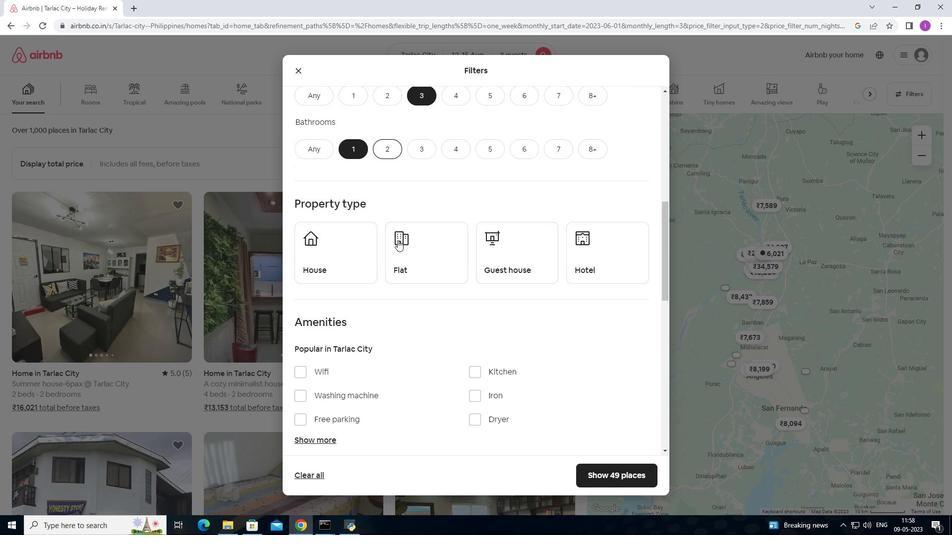 
Action: Mouse scrolled (400, 238) with delta (0, 0)
Screenshot: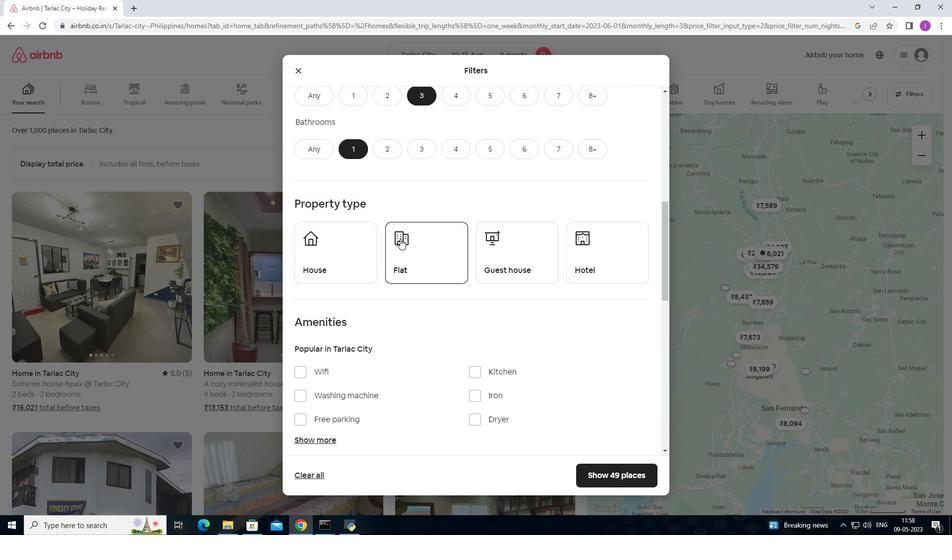 
Action: Mouse moved to (351, 216)
Screenshot: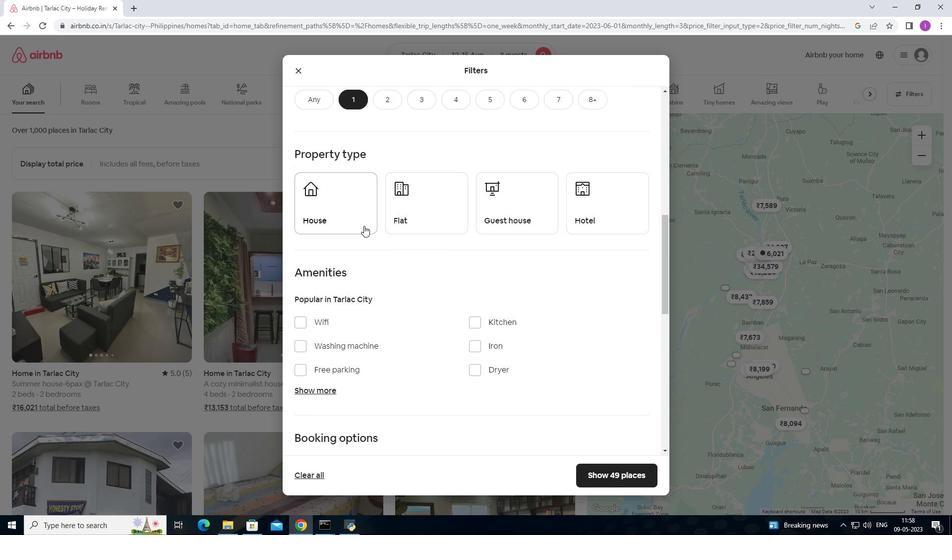 
Action: Mouse pressed left at (351, 216)
Screenshot: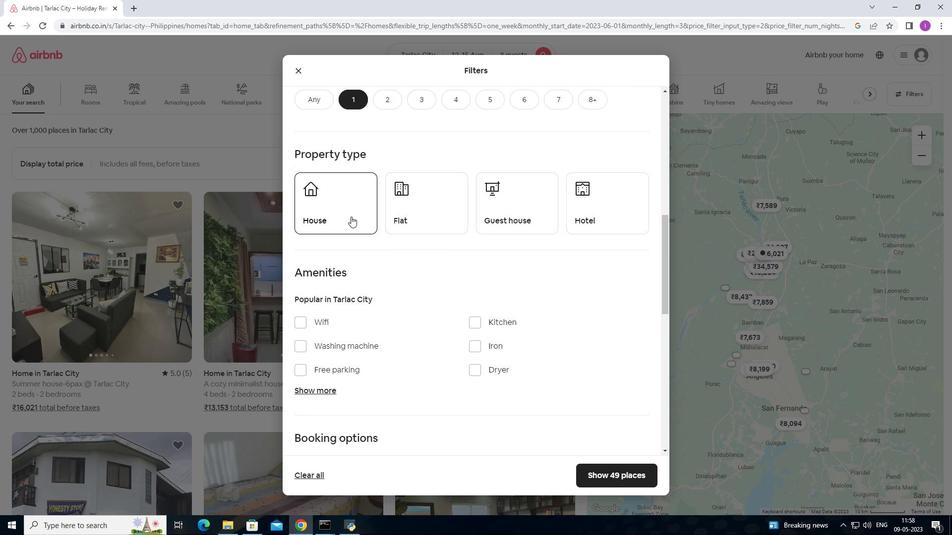
Action: Mouse moved to (398, 213)
Screenshot: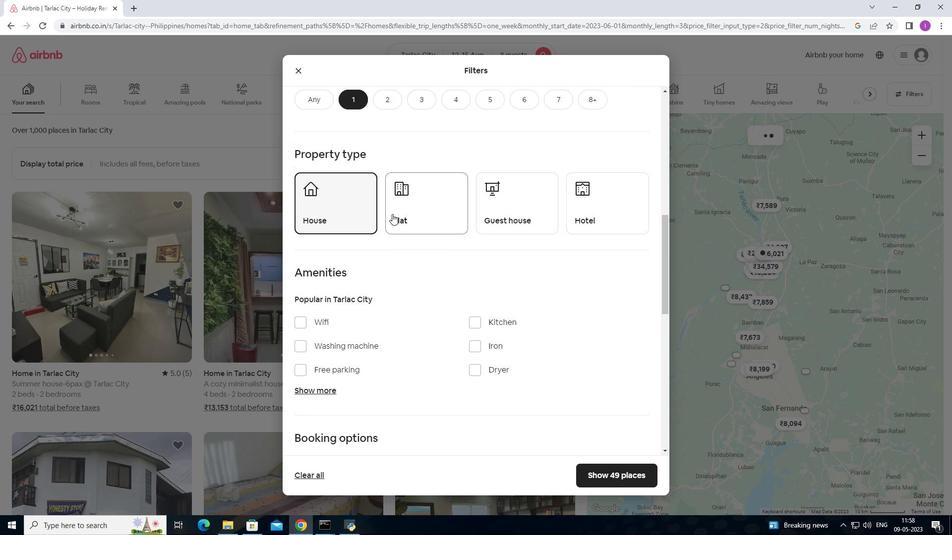 
Action: Mouse pressed left at (398, 213)
Screenshot: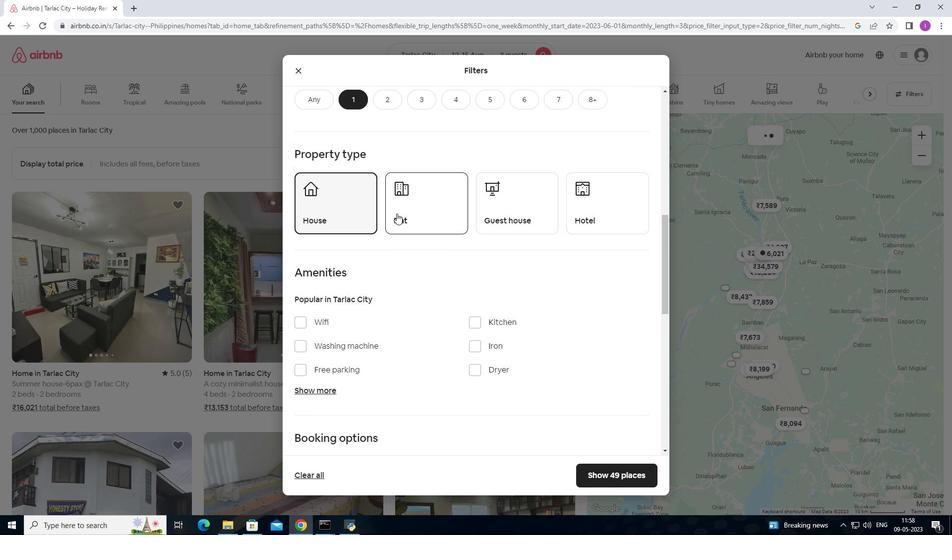 
Action: Mouse moved to (489, 213)
Screenshot: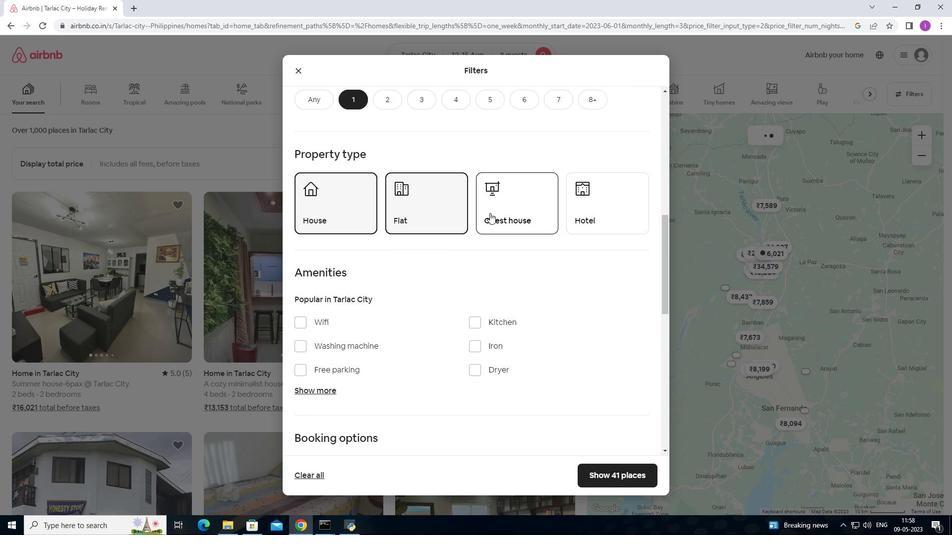 
Action: Mouse pressed left at (489, 213)
Screenshot: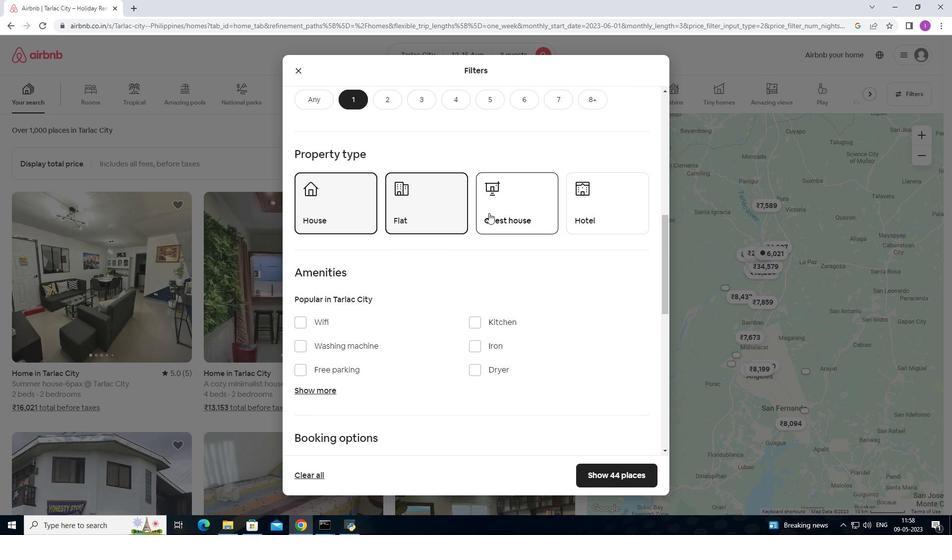 
Action: Mouse moved to (437, 255)
Screenshot: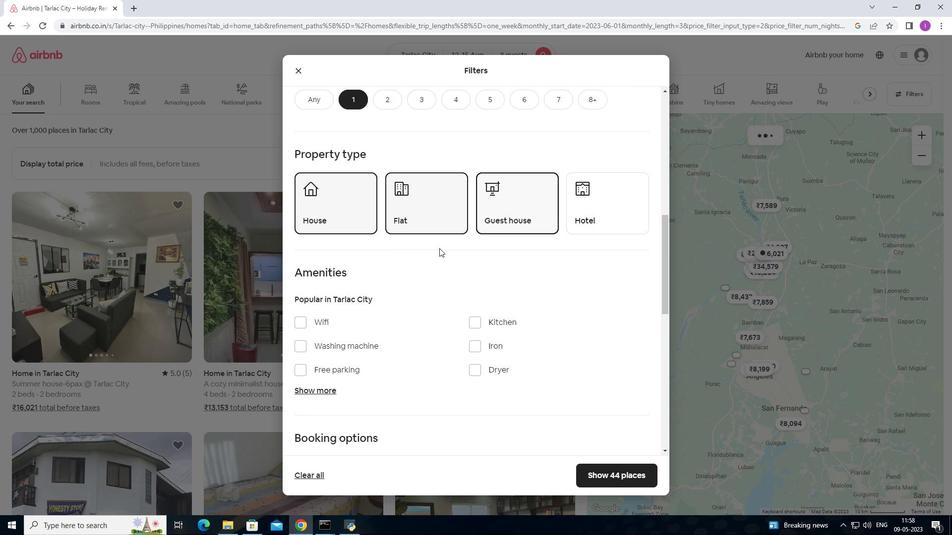 
Action: Mouse scrolled (437, 255) with delta (0, 0)
Screenshot: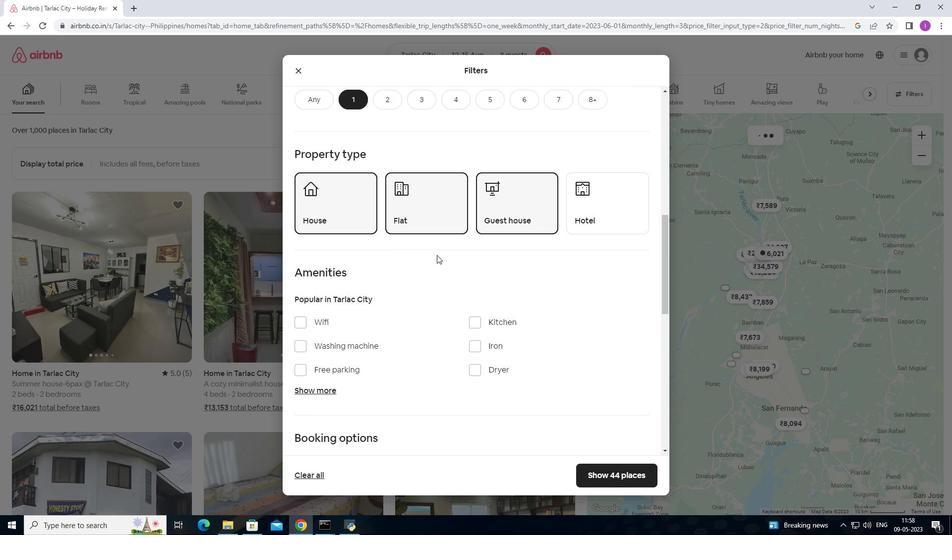 
Action: Mouse moved to (437, 255)
Screenshot: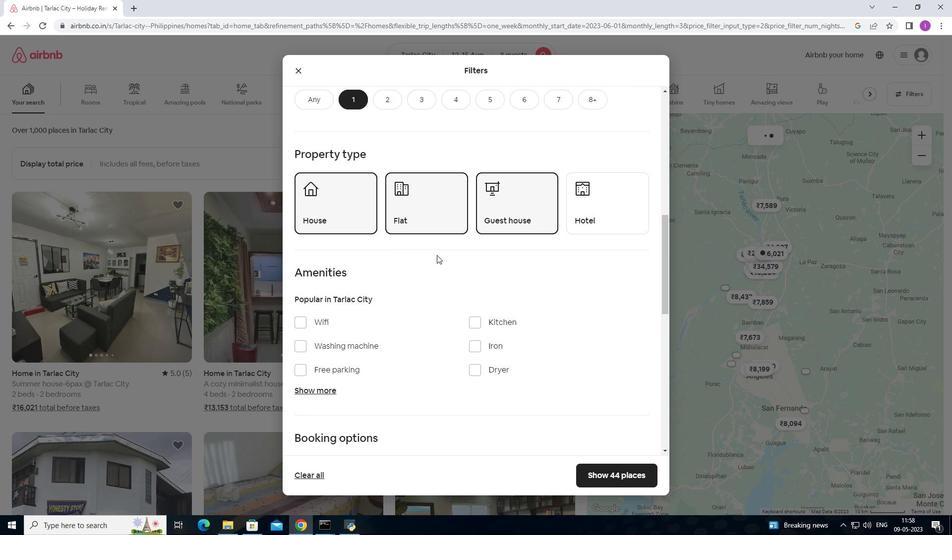 
Action: Mouse scrolled (437, 255) with delta (0, 0)
Screenshot: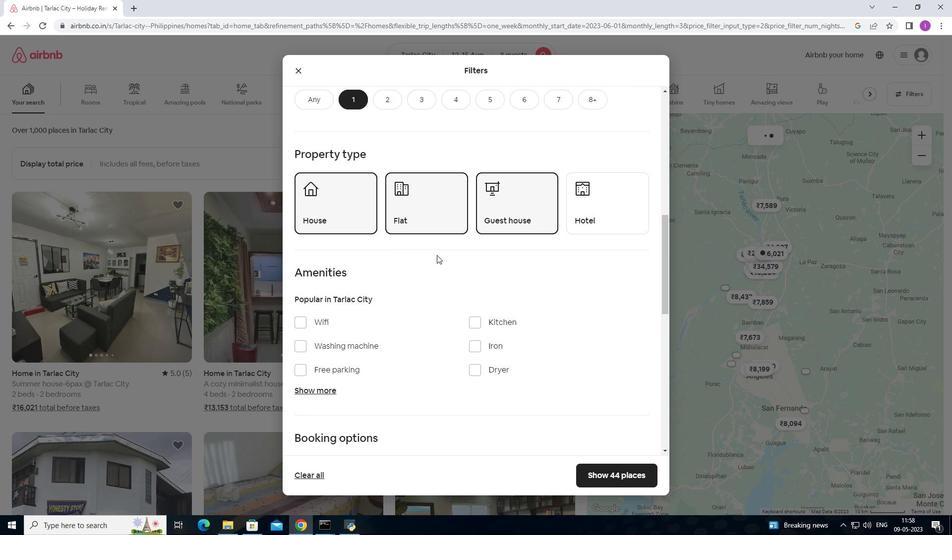 
Action: Mouse scrolled (437, 255) with delta (0, 0)
Screenshot: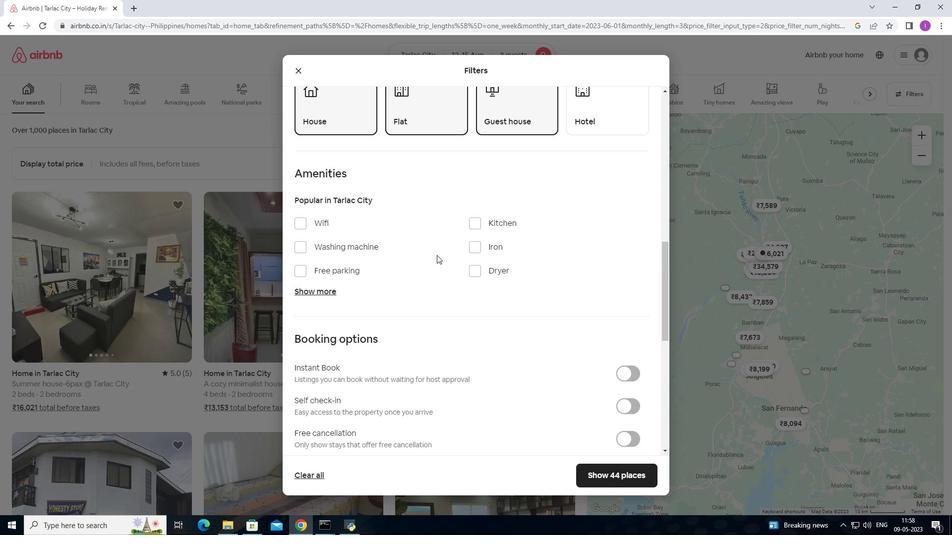
Action: Mouse scrolled (437, 255) with delta (0, 0)
Screenshot: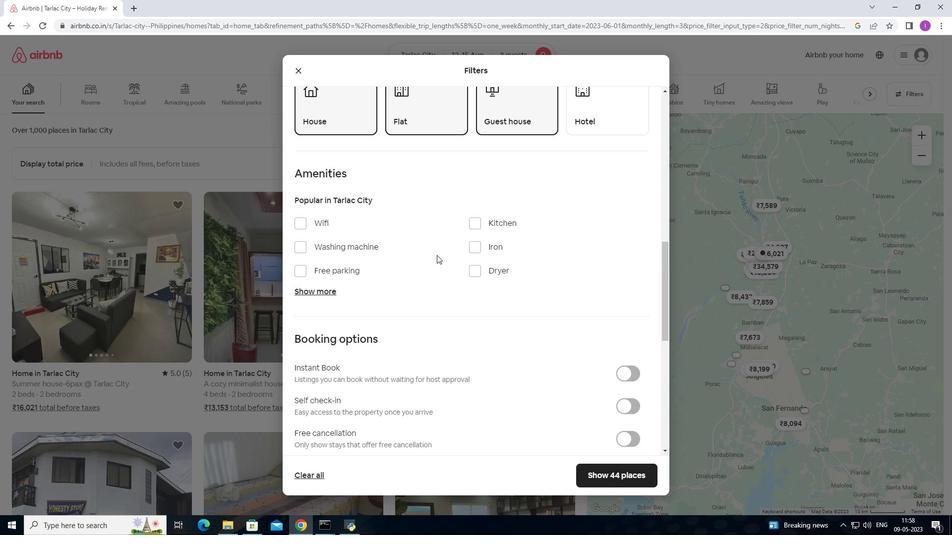 
Action: Mouse moved to (448, 253)
Screenshot: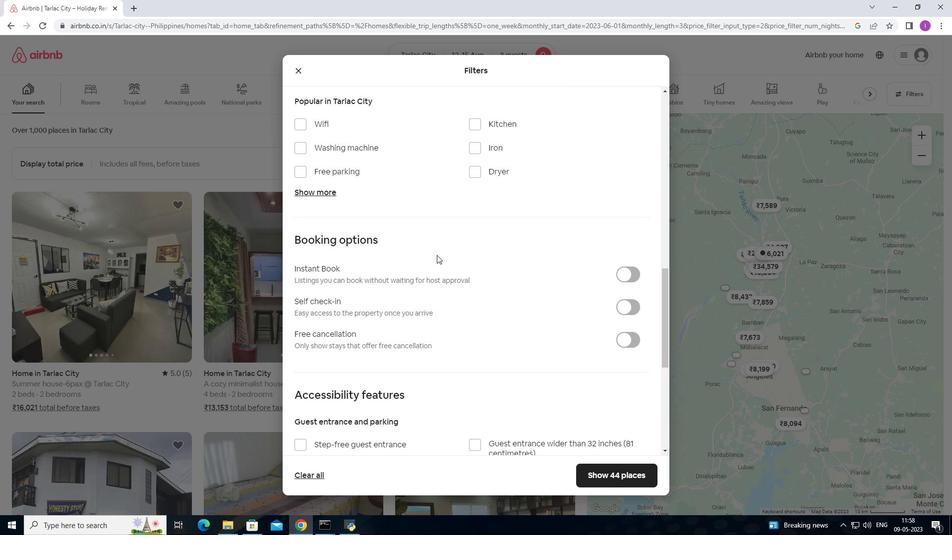 
Action: Mouse scrolled (448, 252) with delta (0, 0)
Screenshot: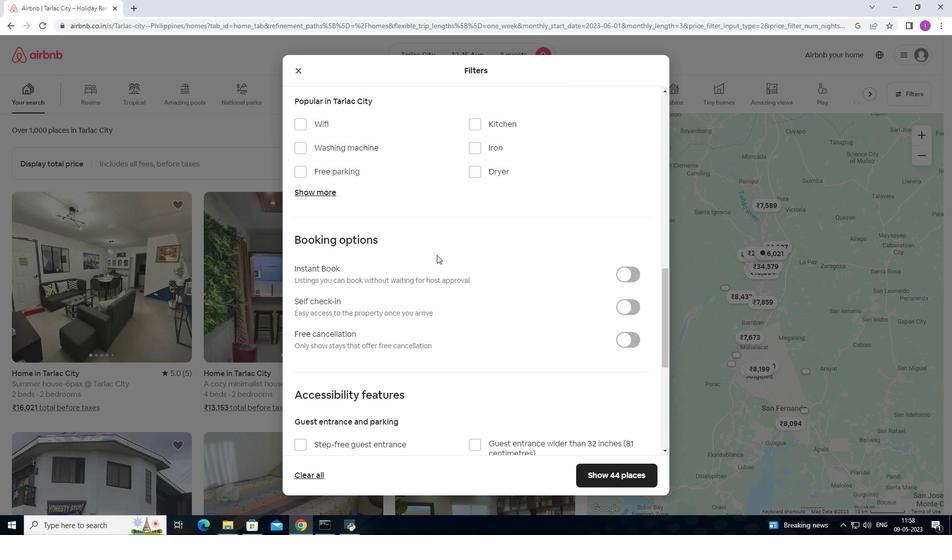
Action: Mouse moved to (474, 248)
Screenshot: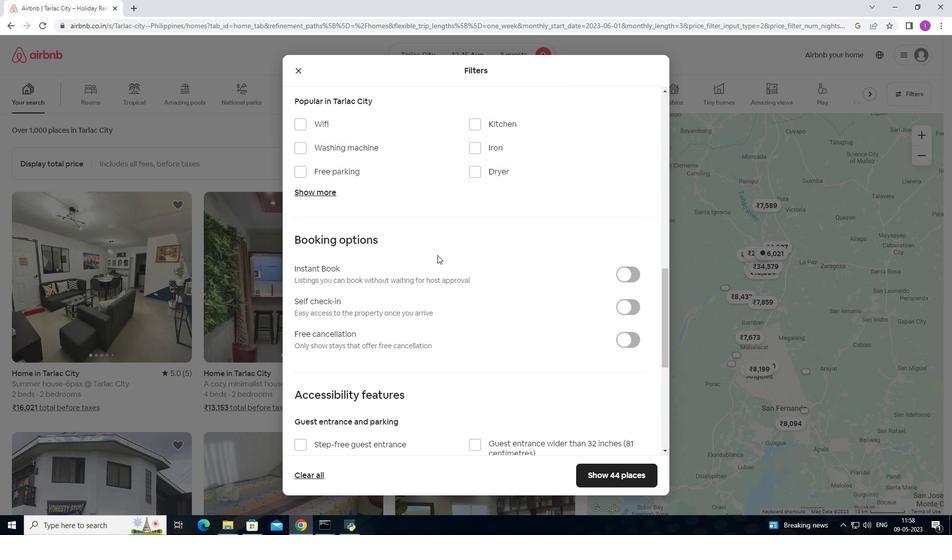 
Action: Mouse scrolled (474, 247) with delta (0, 0)
Screenshot: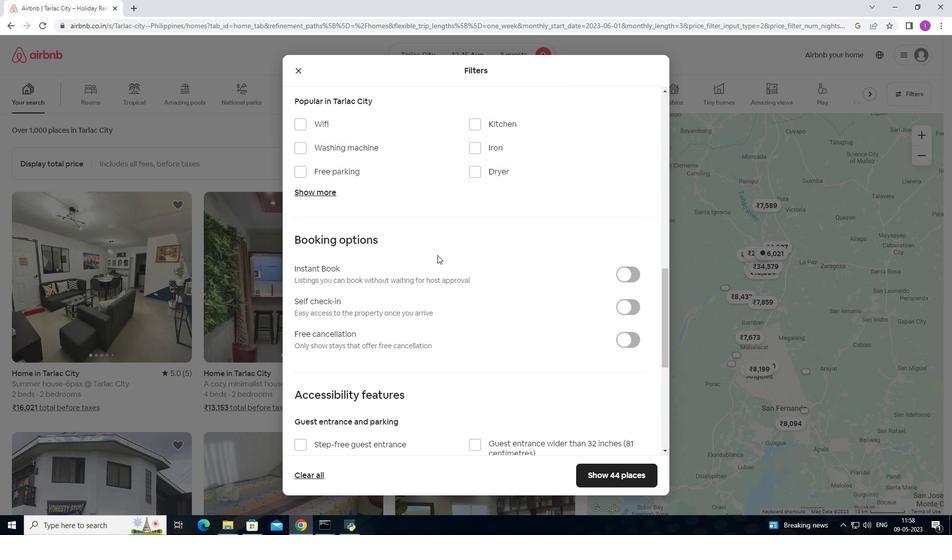 
Action: Mouse moved to (632, 204)
Screenshot: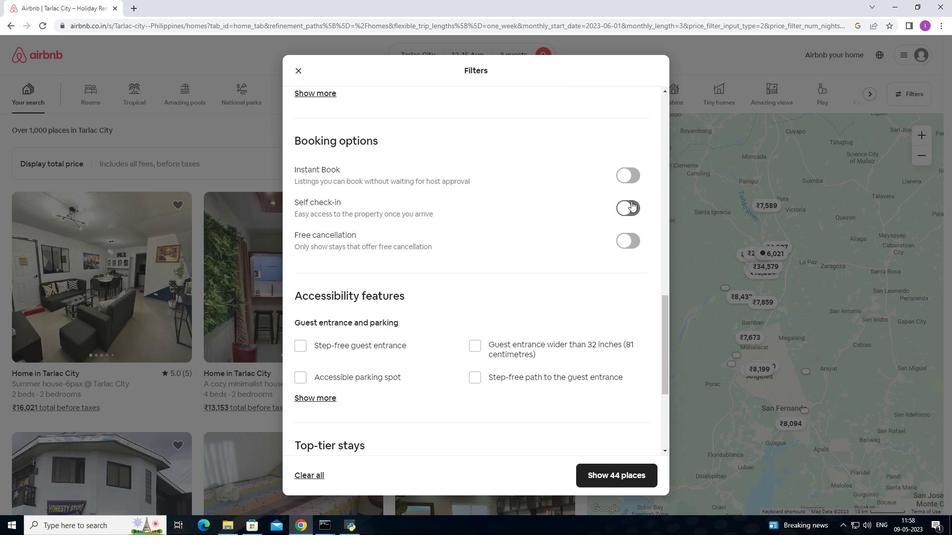 
Action: Mouse pressed left at (632, 204)
Screenshot: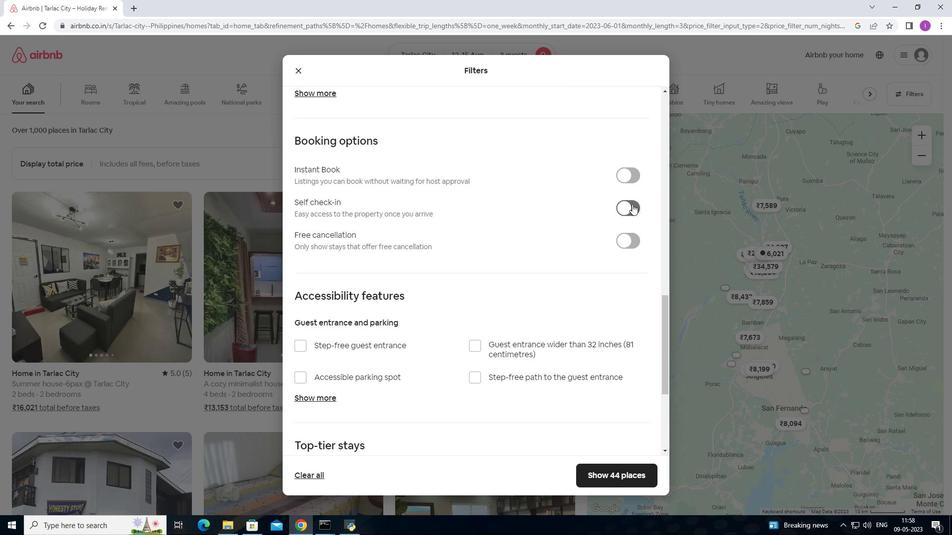 
Action: Mouse moved to (452, 302)
Screenshot: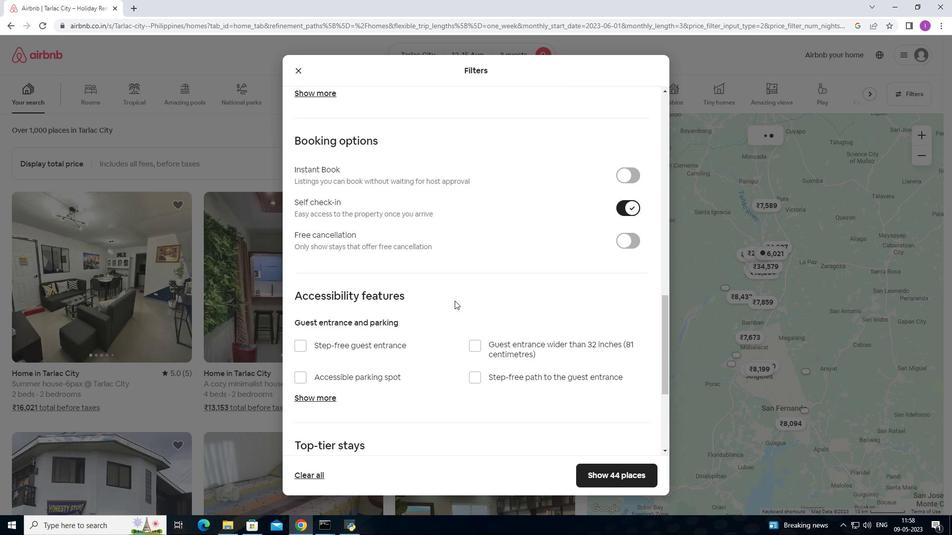 
Action: Mouse scrolled (452, 302) with delta (0, 0)
Screenshot: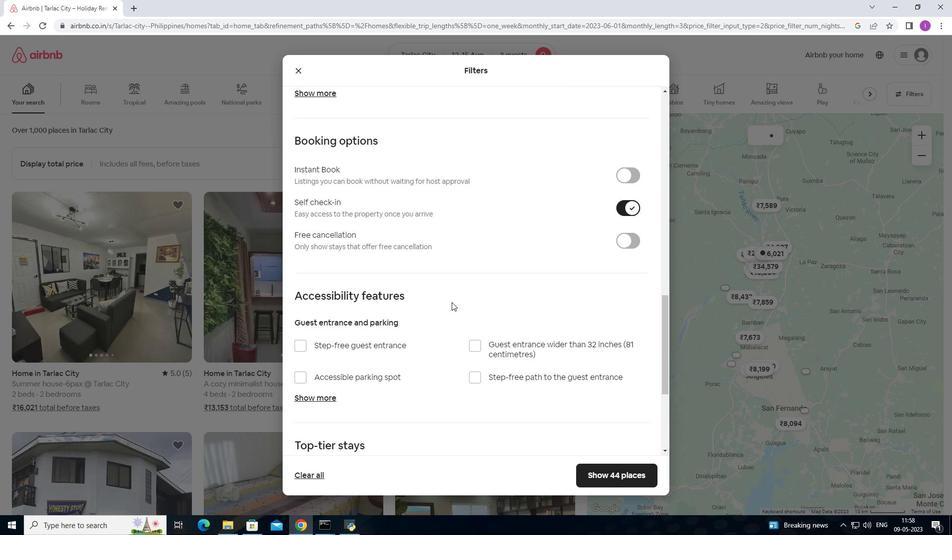 
Action: Mouse scrolled (452, 302) with delta (0, 0)
Screenshot: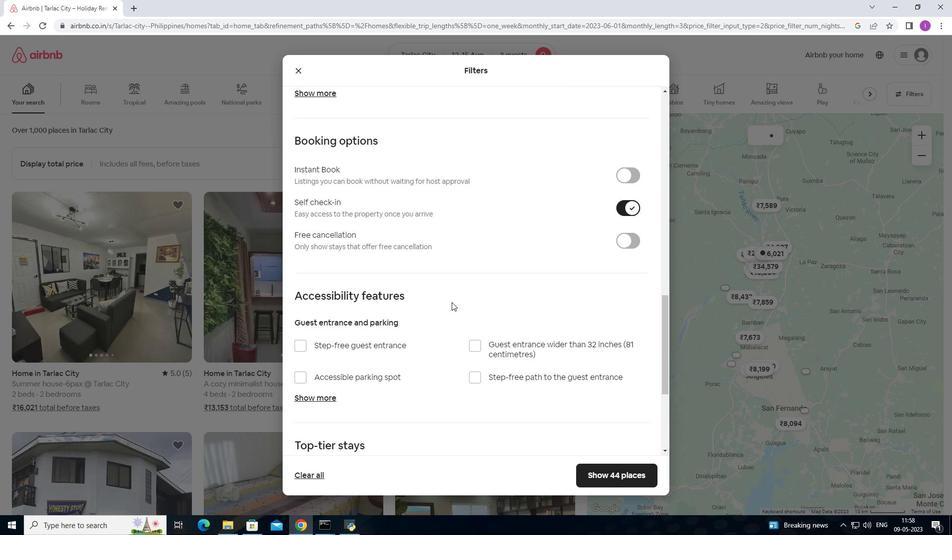 
Action: Mouse scrolled (452, 302) with delta (0, 0)
Screenshot: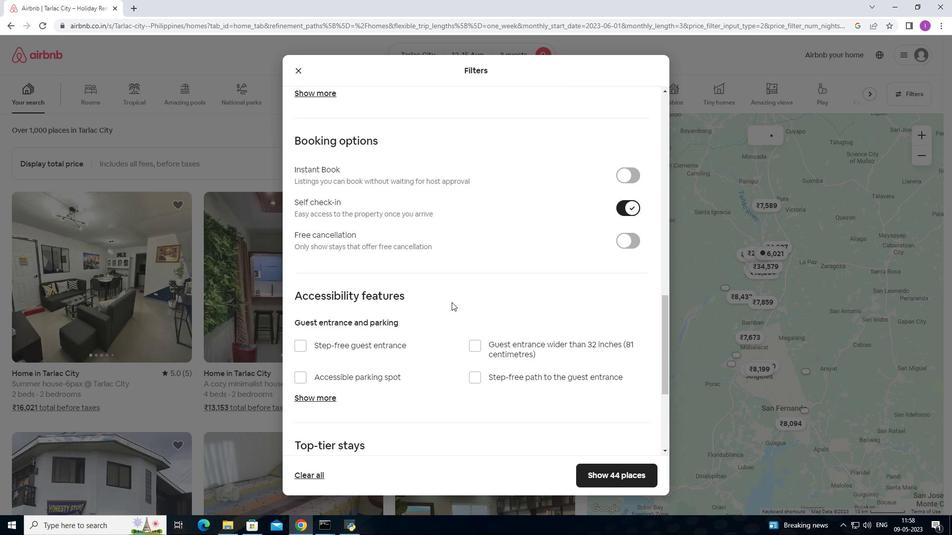 
Action: Mouse moved to (452, 302)
Screenshot: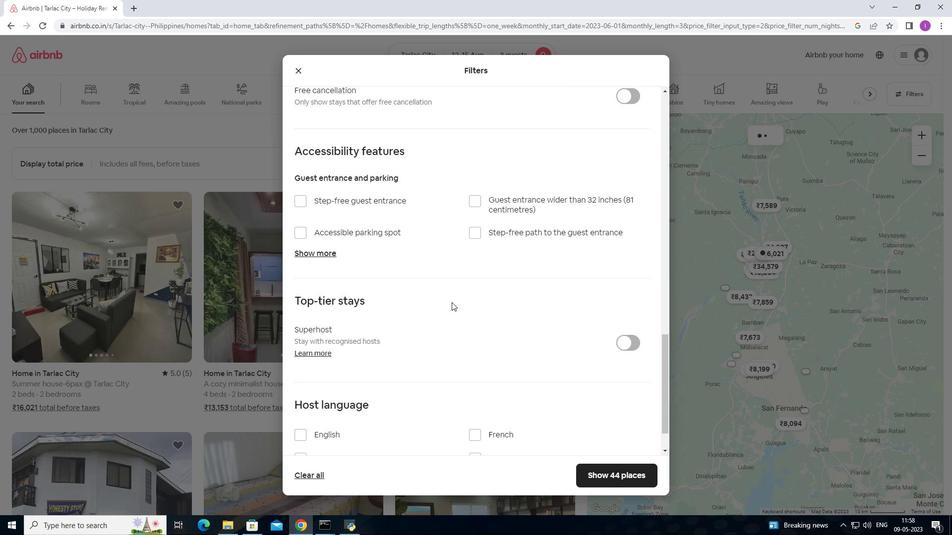
Action: Mouse scrolled (452, 302) with delta (0, 0)
Screenshot: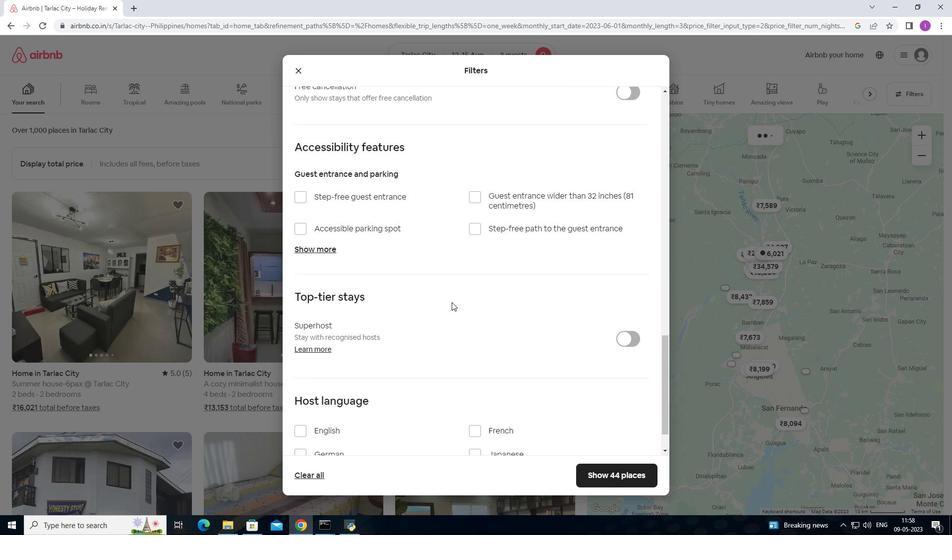 
Action: Mouse scrolled (452, 302) with delta (0, 0)
Screenshot: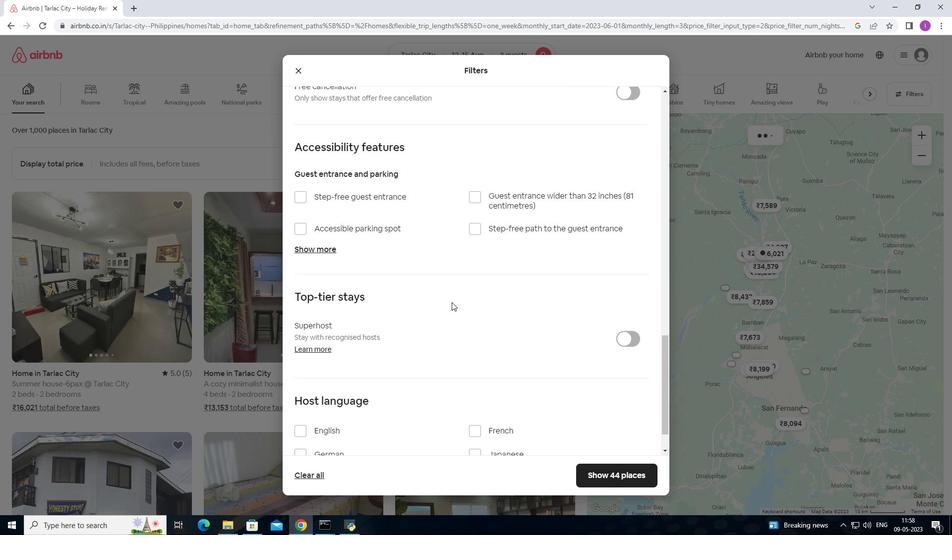 
Action: Mouse scrolled (452, 302) with delta (0, 0)
Screenshot: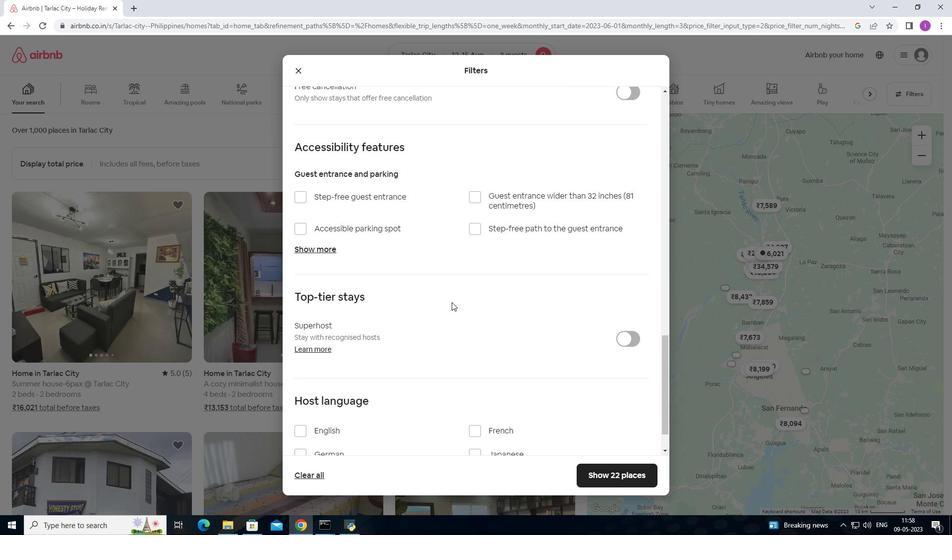 
Action: Mouse scrolled (452, 302) with delta (0, 0)
Screenshot: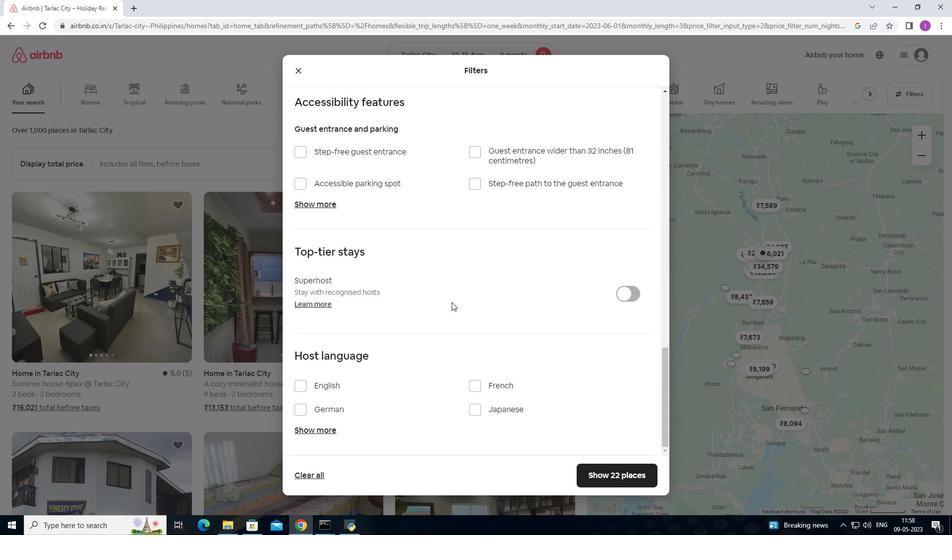 
Action: Mouse scrolled (452, 302) with delta (0, 0)
Screenshot: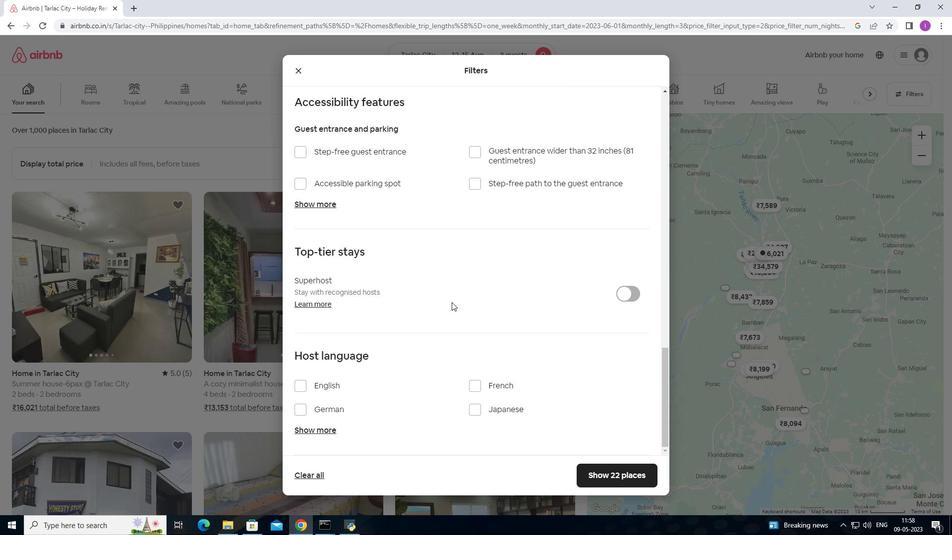 
Action: Mouse scrolled (452, 302) with delta (0, 0)
Screenshot: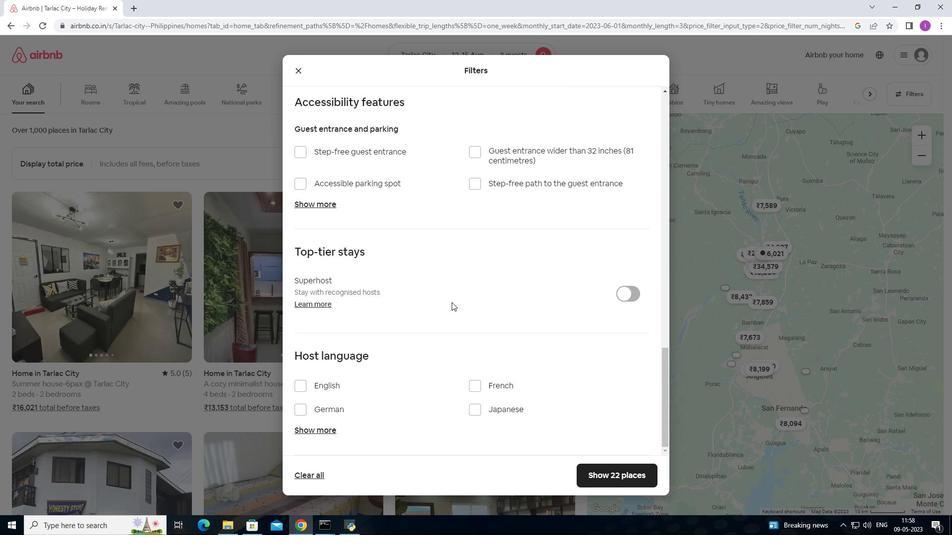 
Action: Mouse scrolled (452, 302) with delta (0, 0)
Screenshot: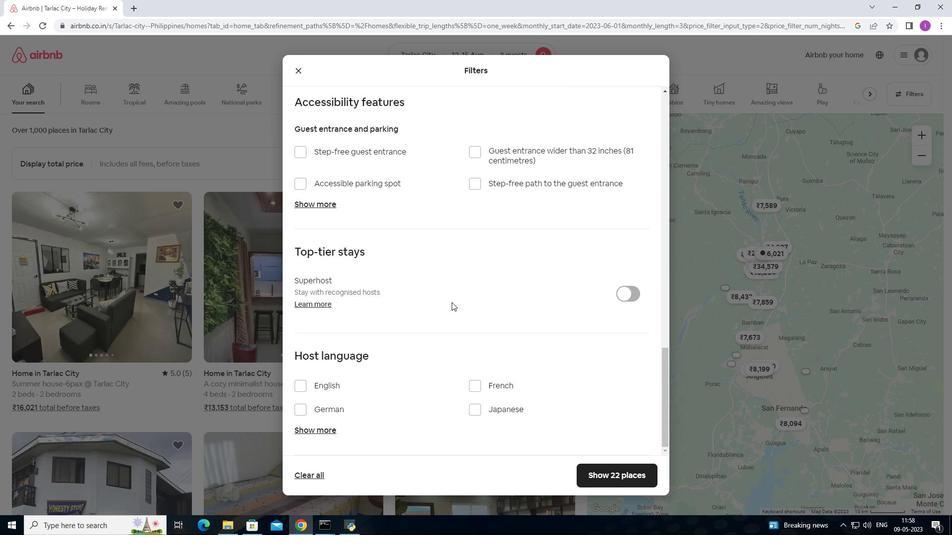 
Action: Mouse moved to (300, 384)
Screenshot: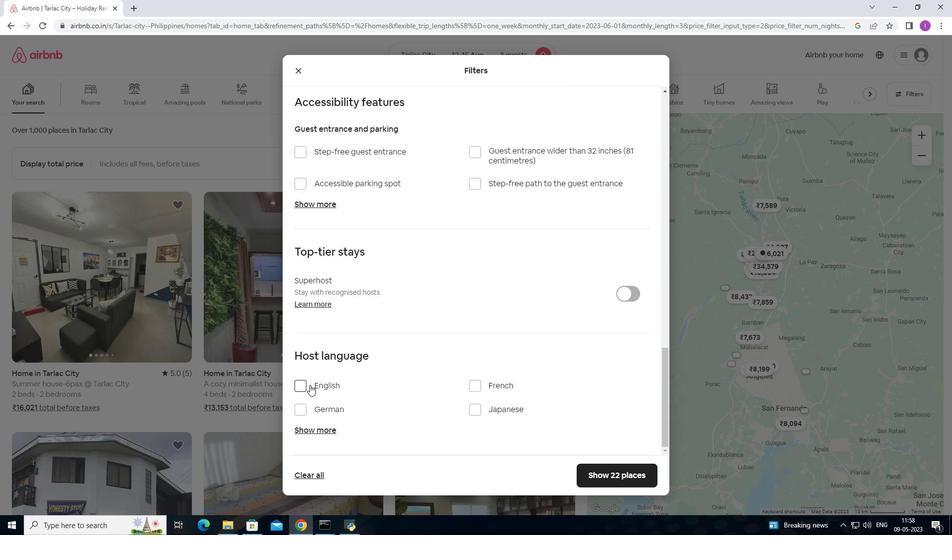 
Action: Mouse pressed left at (300, 384)
Screenshot: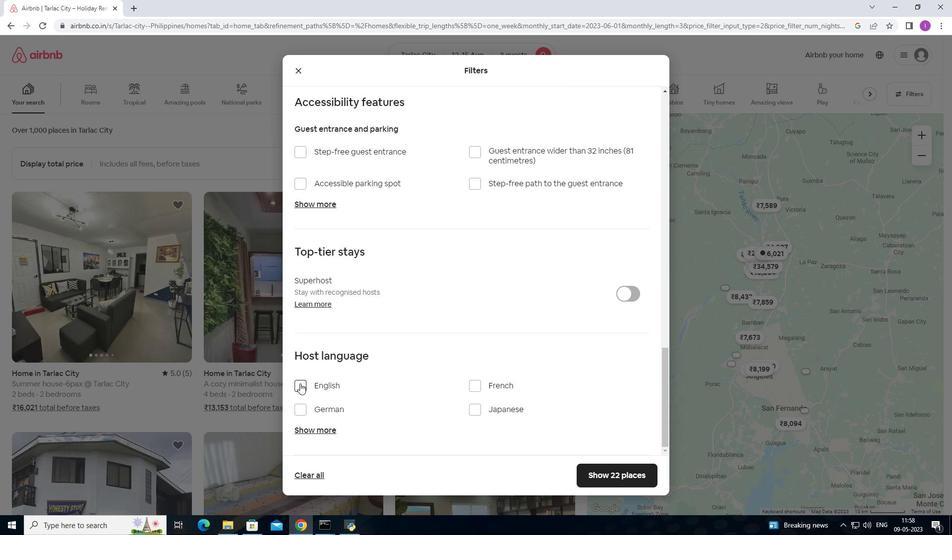 
Action: Mouse moved to (608, 477)
Screenshot: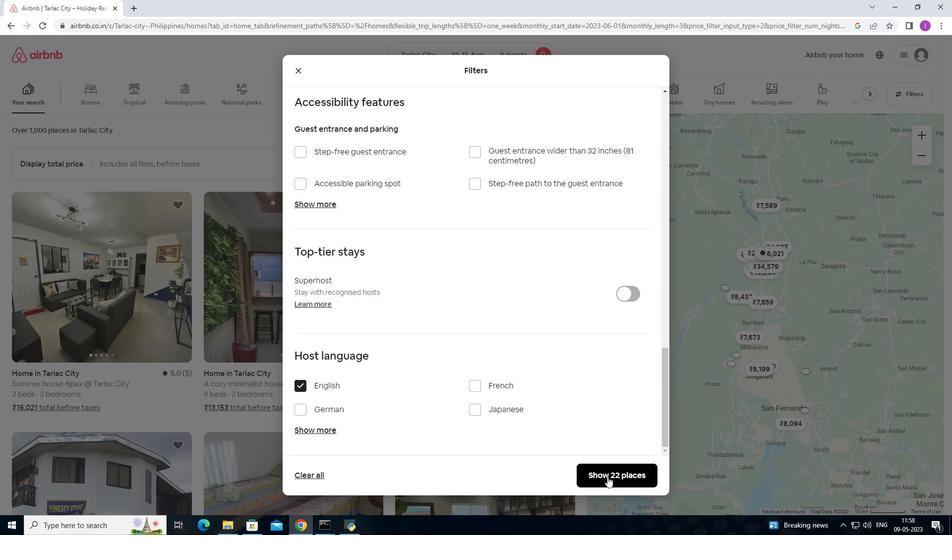 
Action: Mouse pressed left at (608, 477)
Screenshot: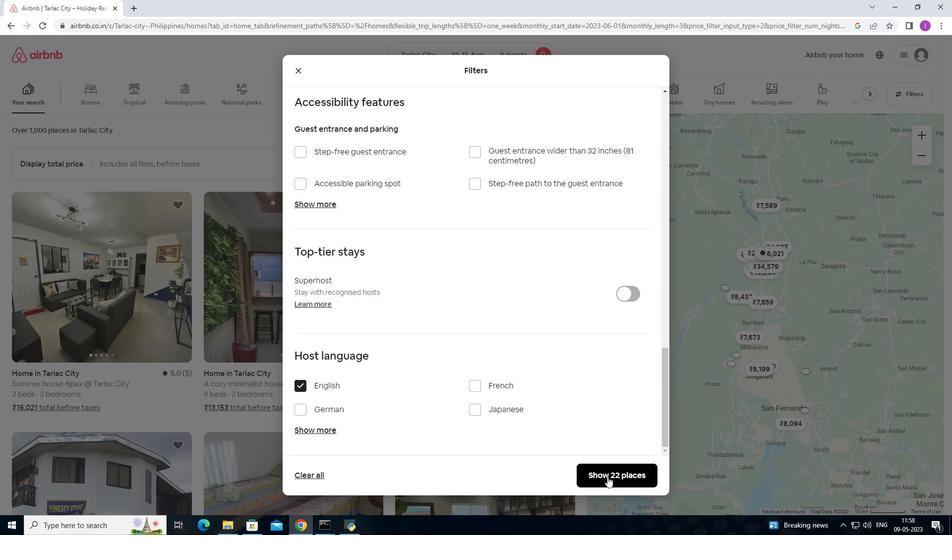
Action: Mouse moved to (589, 434)
Screenshot: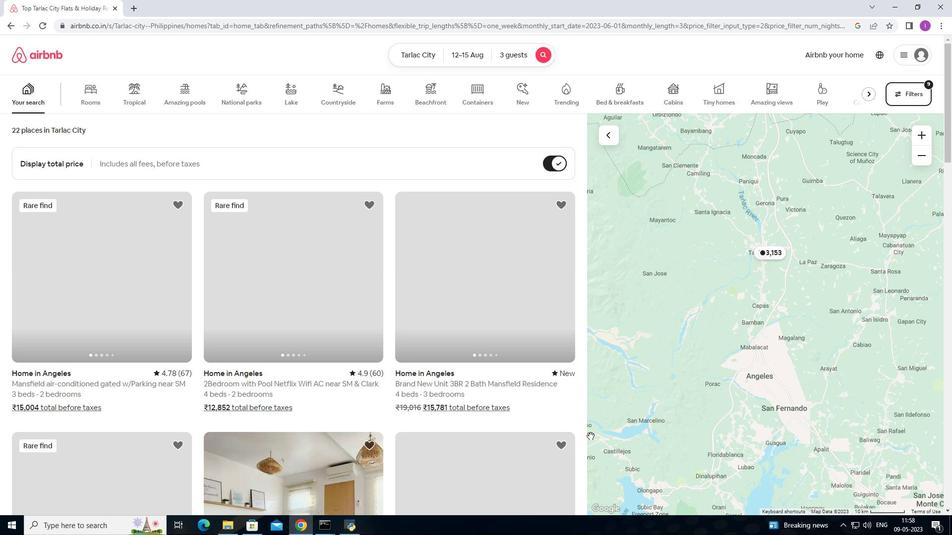 
